 Task: In the  document brochure.pdf. Insert footer and write 'www.stellar.com'. Find the word using Dictionary 'Enough' Use the tool word Count and display word count while typing
Action: Mouse moved to (392, 464)
Screenshot: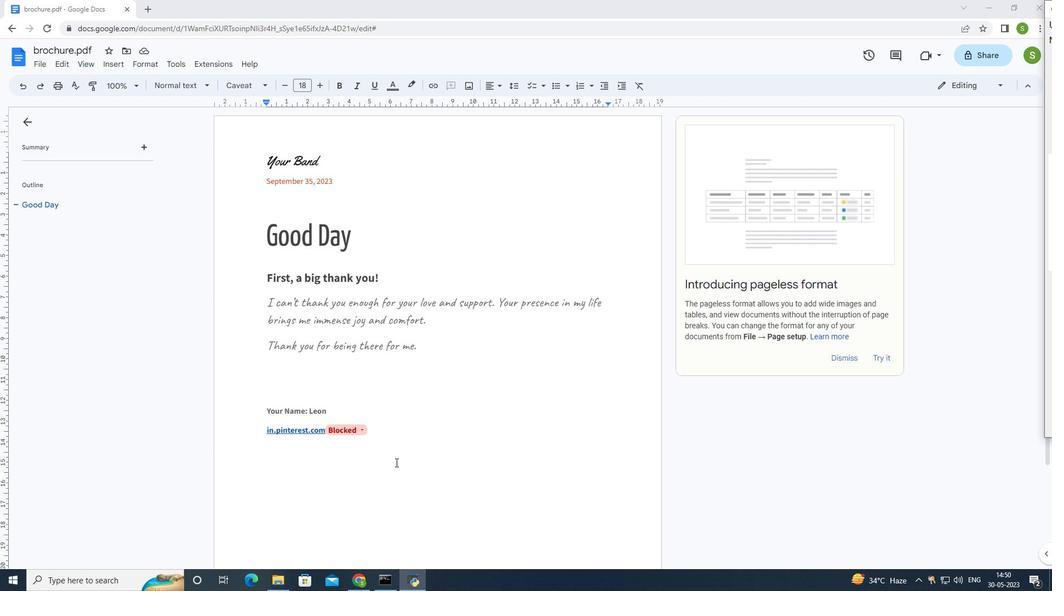 
Action: Mouse pressed left at (392, 464)
Screenshot: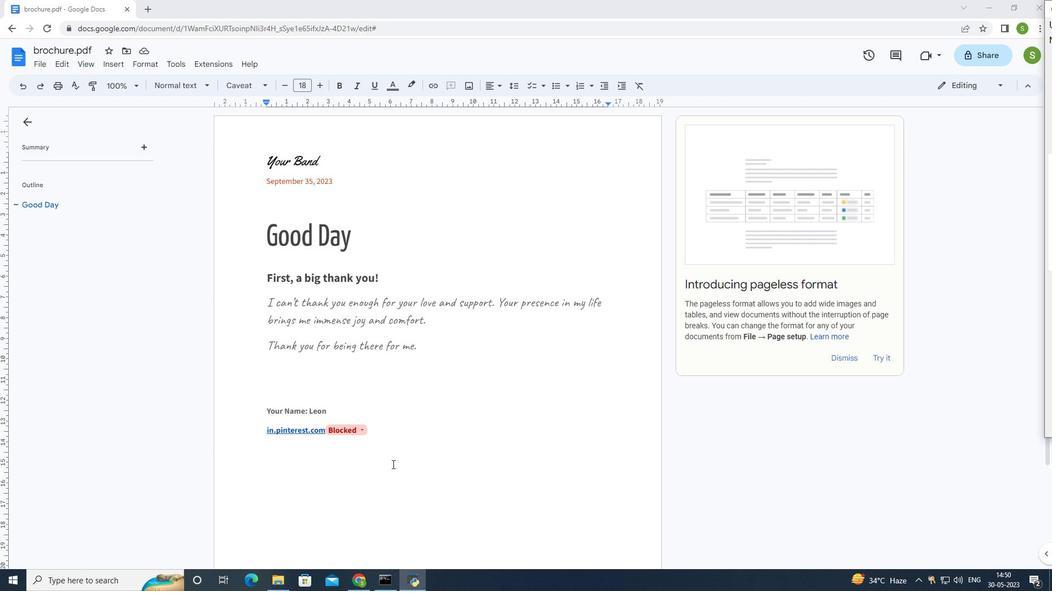 
Action: Mouse moved to (114, 65)
Screenshot: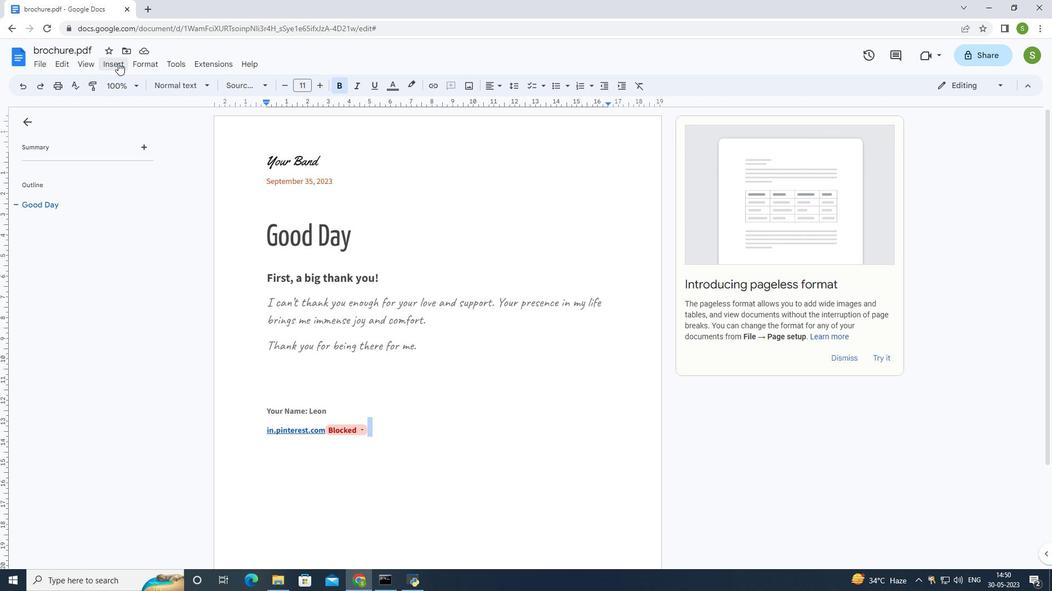 
Action: Mouse pressed left at (114, 65)
Screenshot: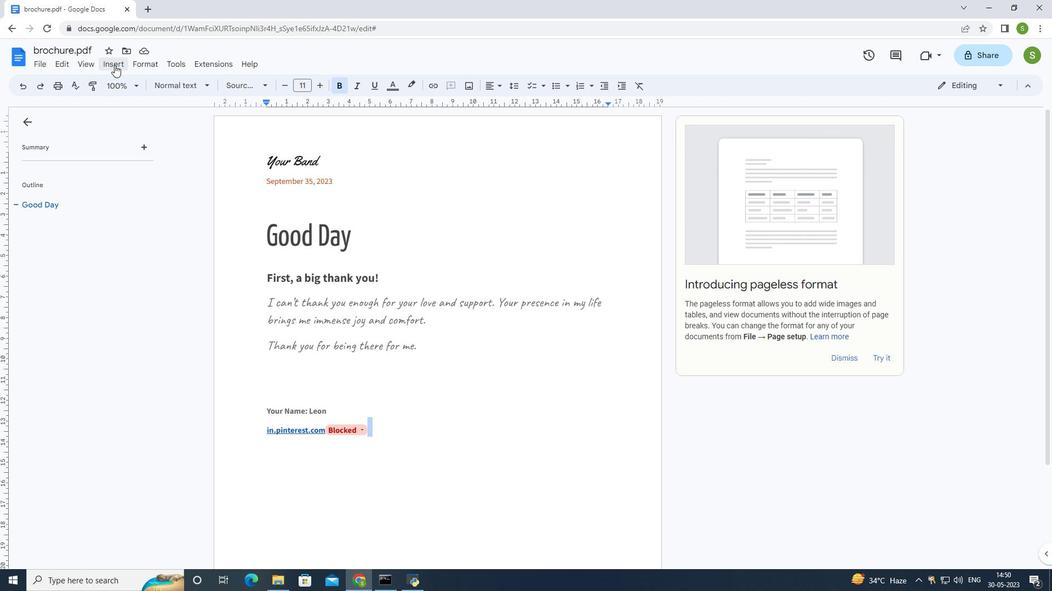 
Action: Mouse moved to (184, 226)
Screenshot: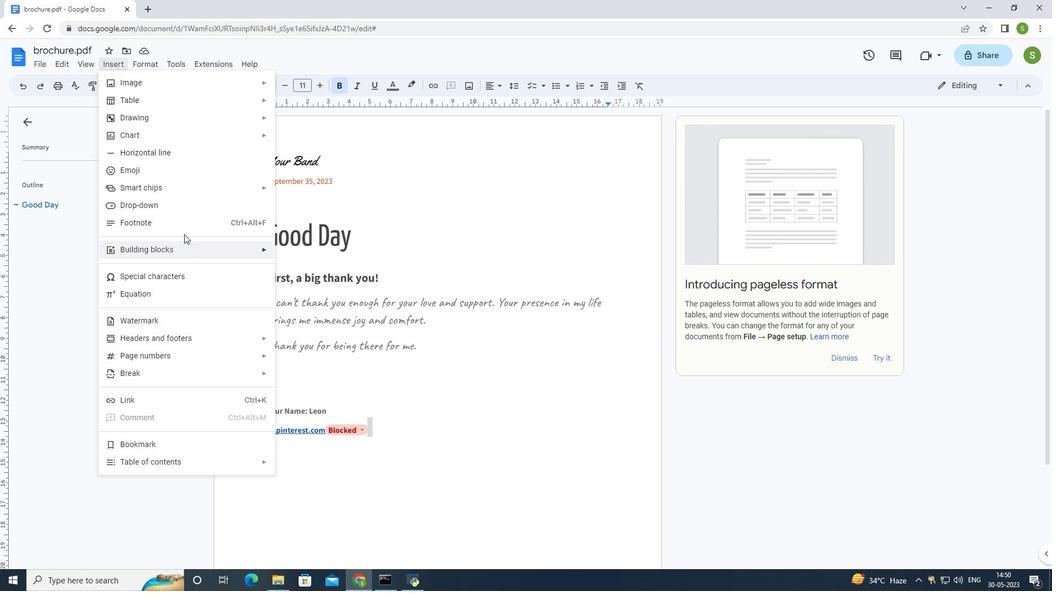 
Action: Mouse pressed left at (184, 226)
Screenshot: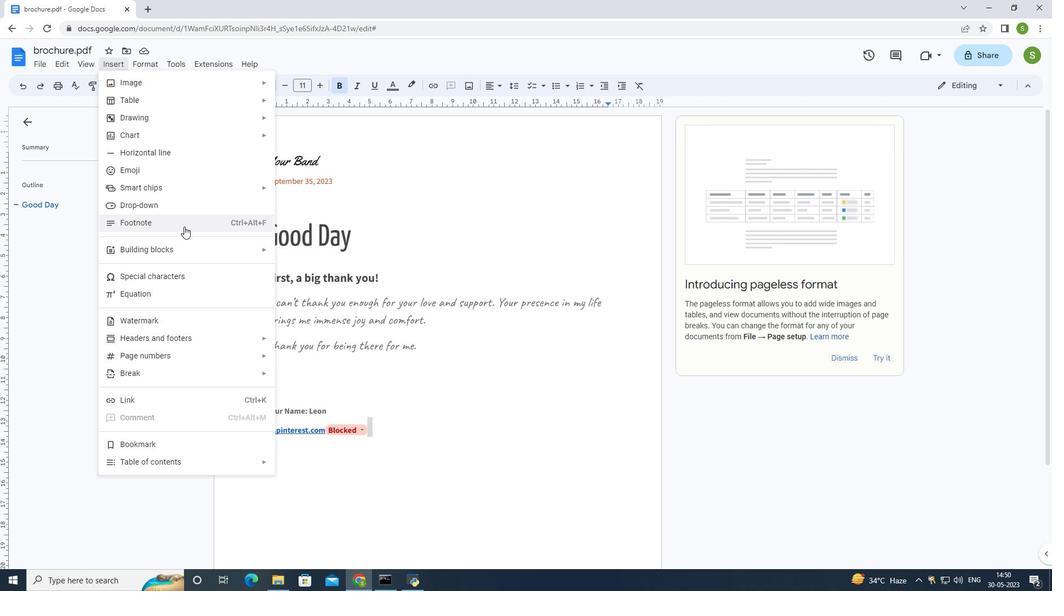 
Action: Mouse moved to (495, 414)
Screenshot: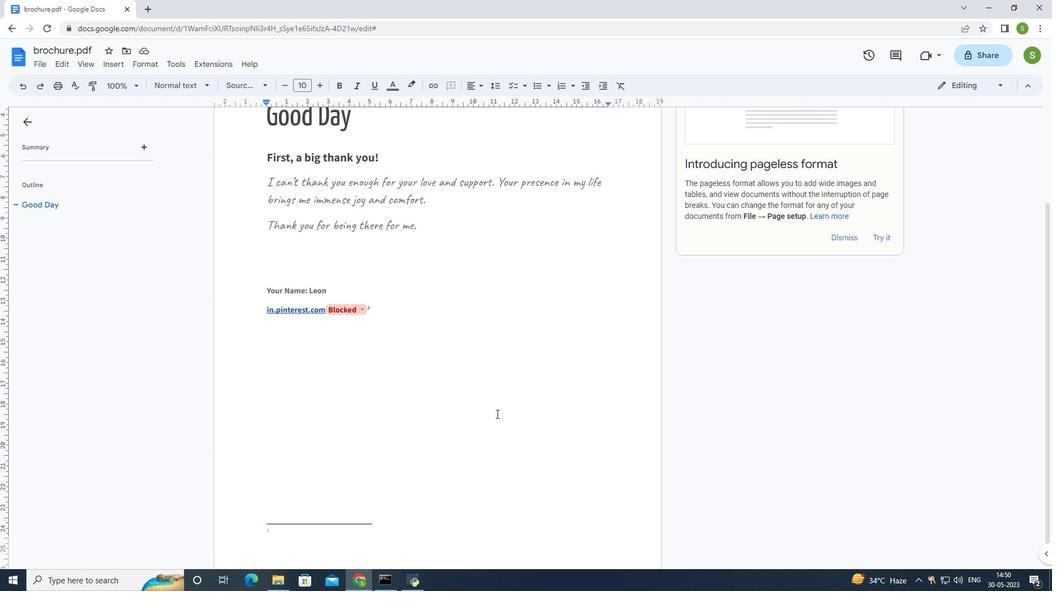 
Action: Key pressed w
Screenshot: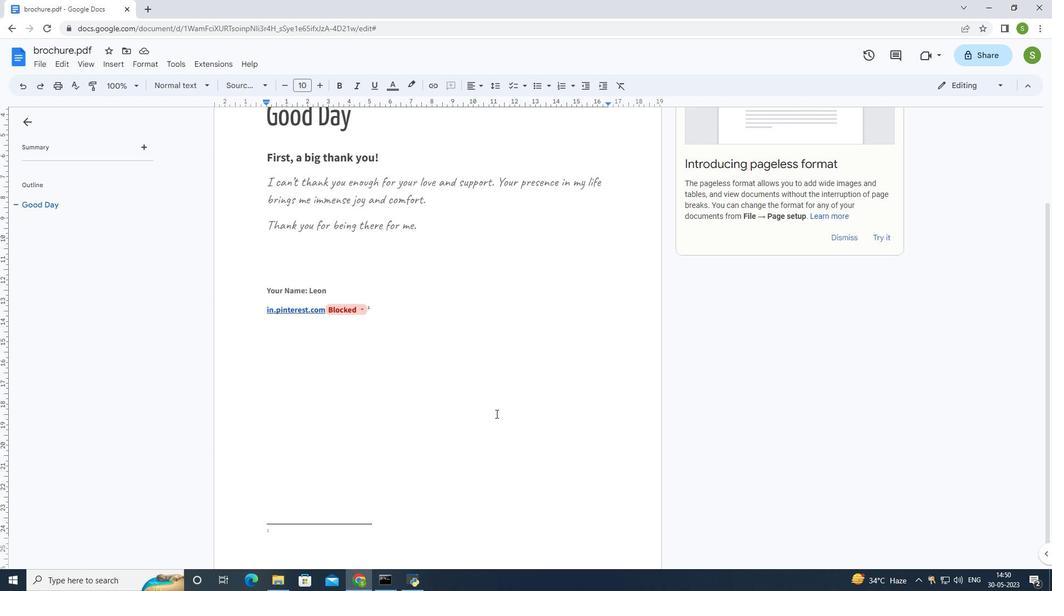 
Action: Mouse moved to (494, 414)
Screenshot: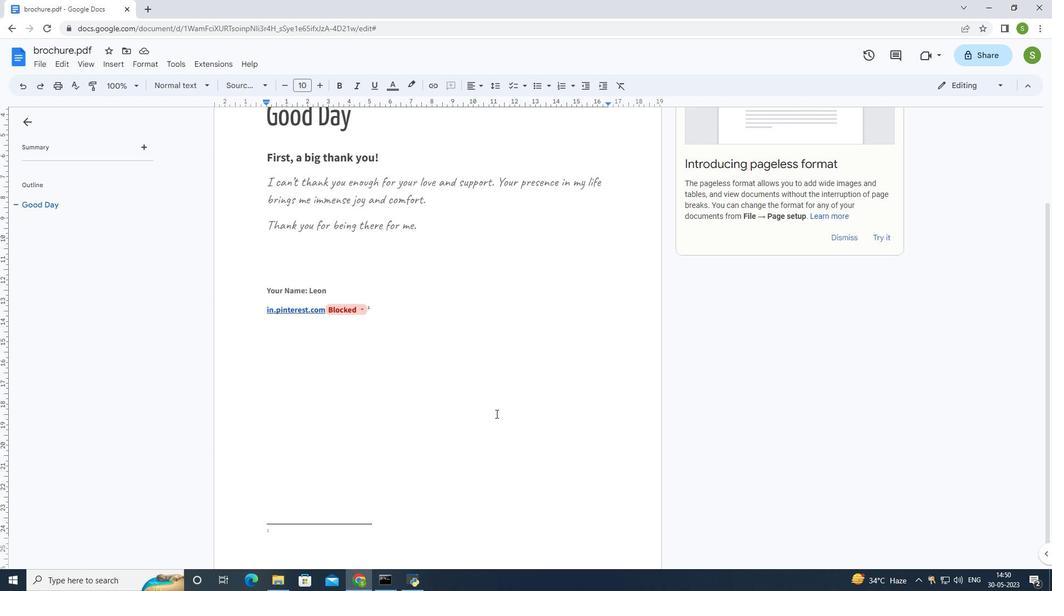 
Action: Key pressed ww
Screenshot: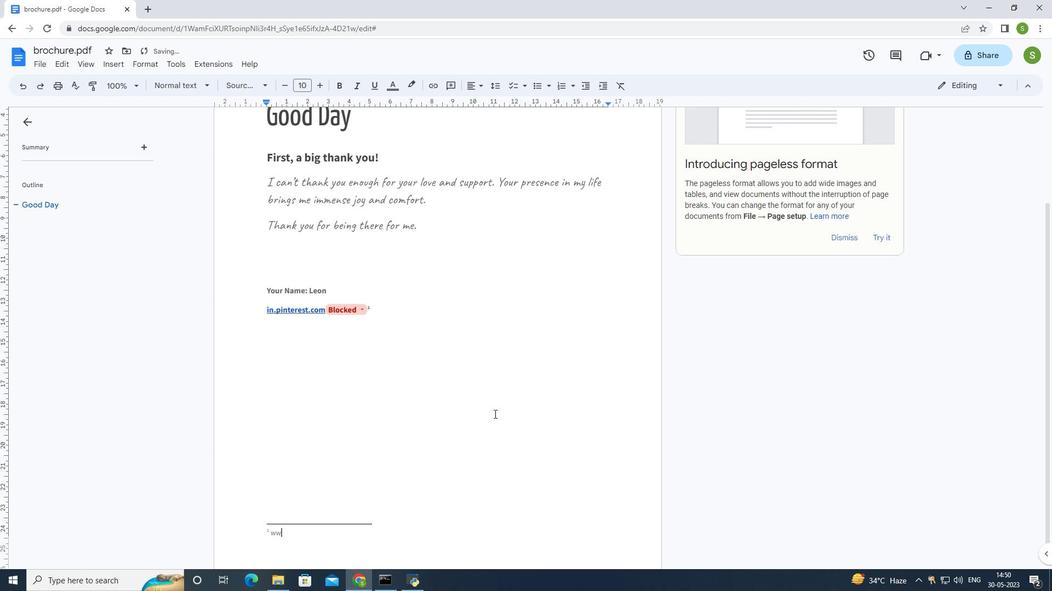 
Action: Mouse moved to (487, 410)
Screenshot: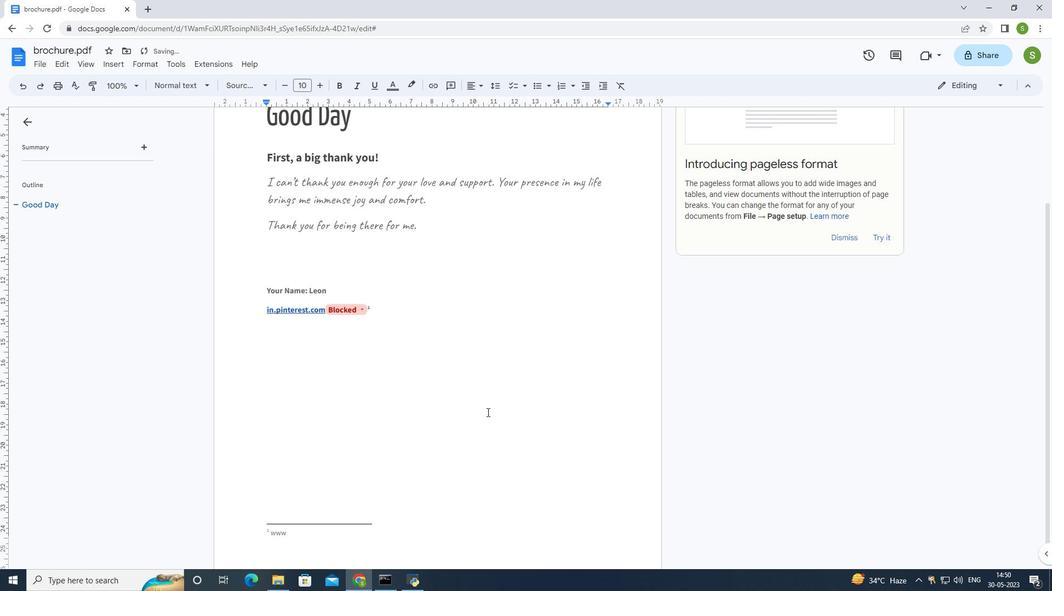 
Action: Key pressed .s
Screenshot: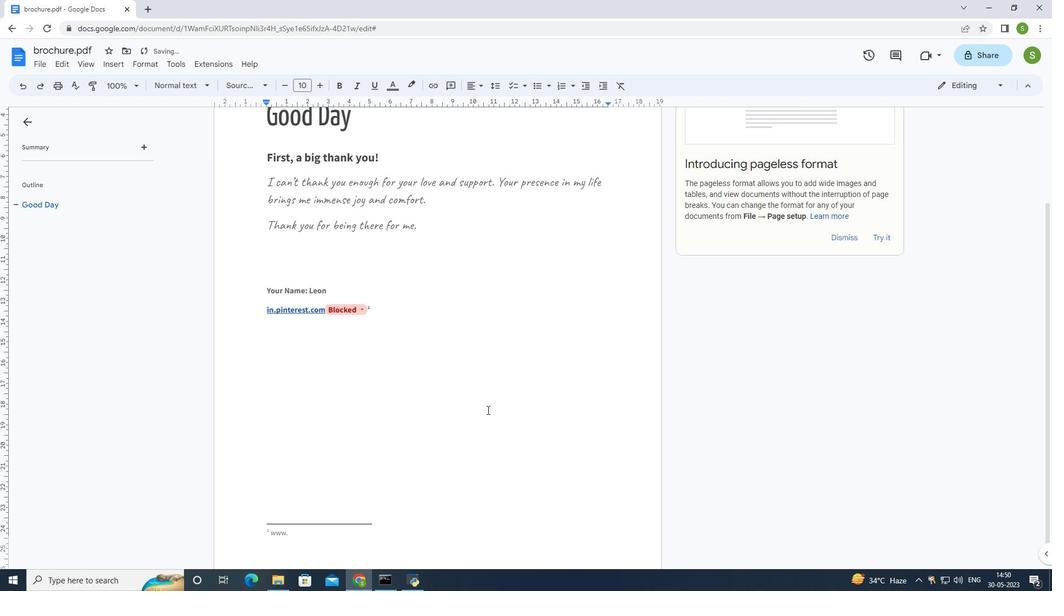 
Action: Mouse moved to (487, 410)
Screenshot: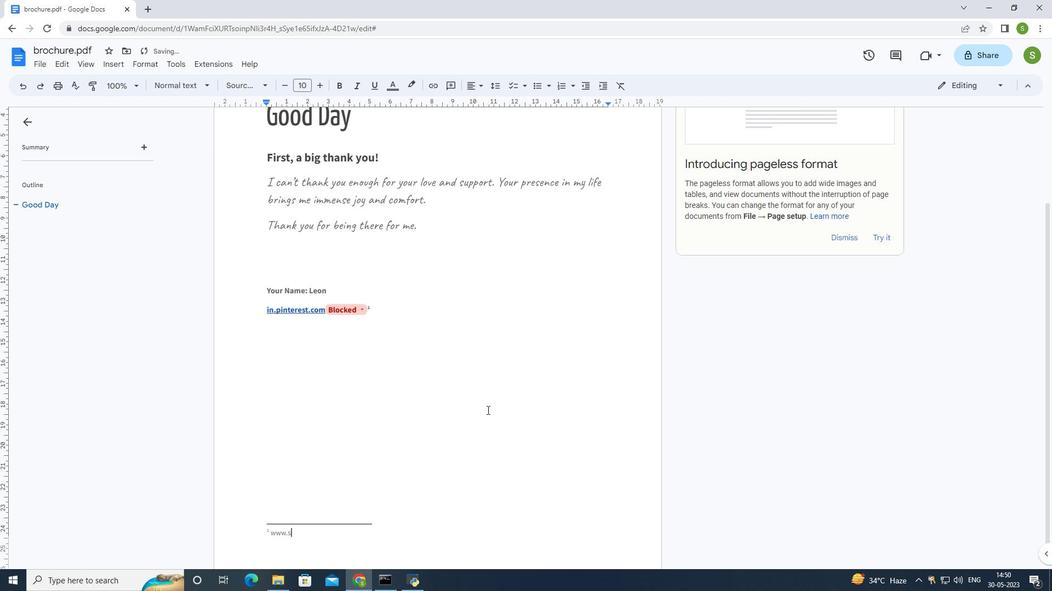 
Action: Key pressed t
Screenshot: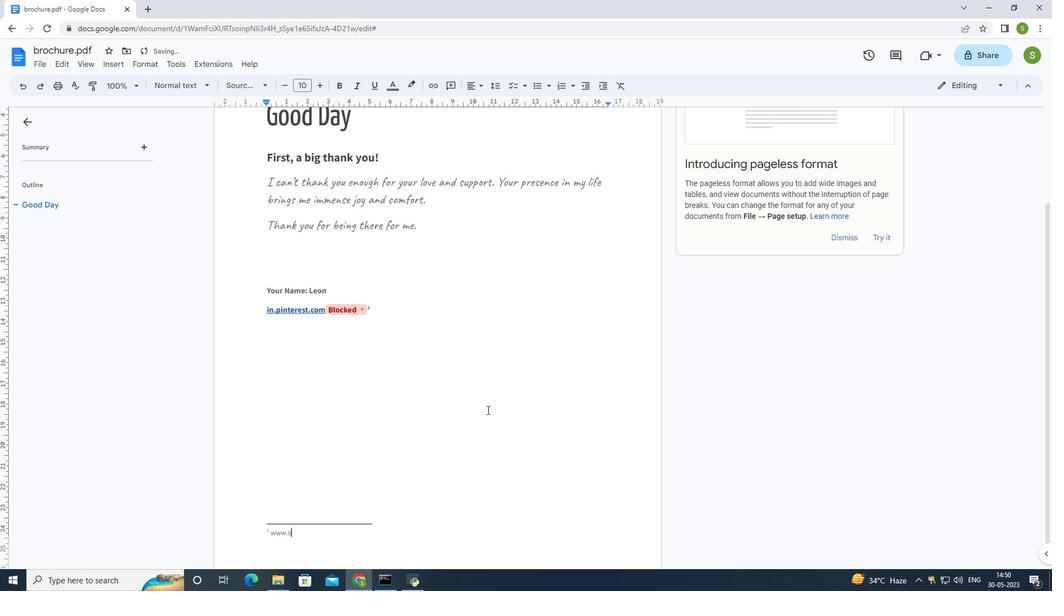 
Action: Mouse moved to (486, 409)
Screenshot: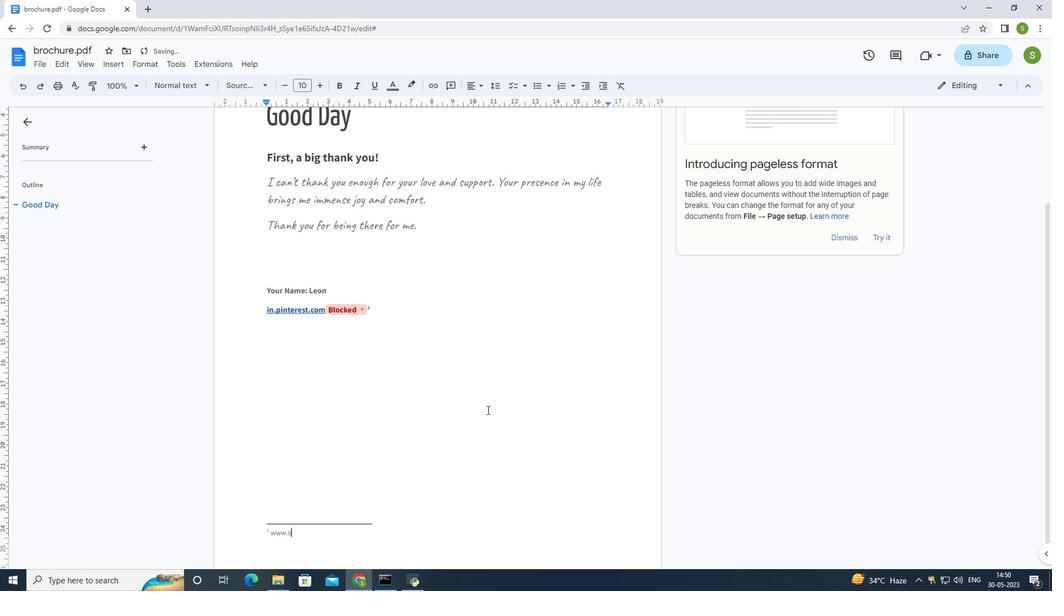 
Action: Key pressed e
Screenshot: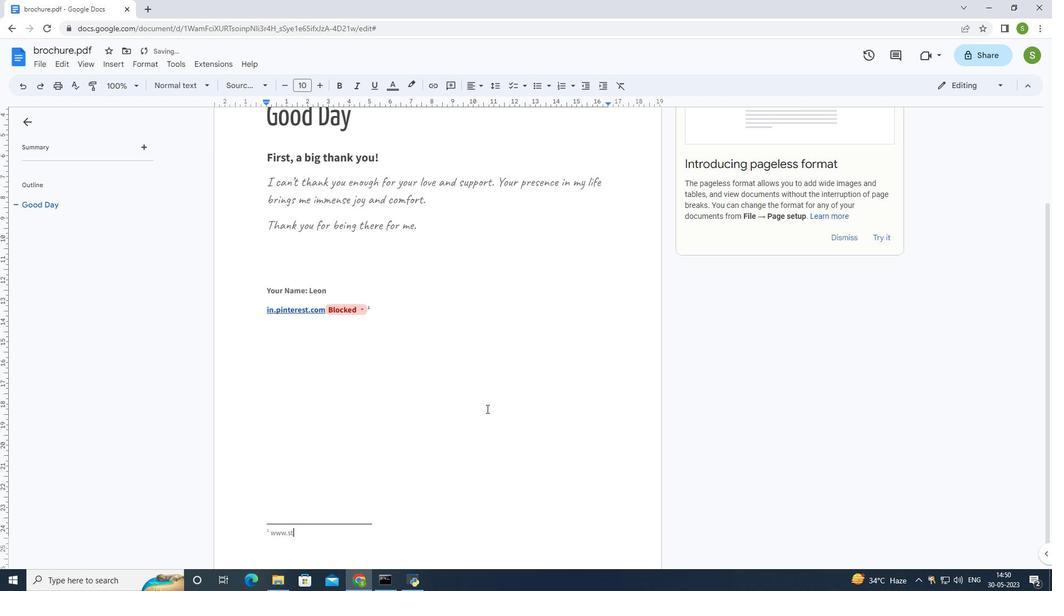 
Action: Mouse moved to (486, 408)
Screenshot: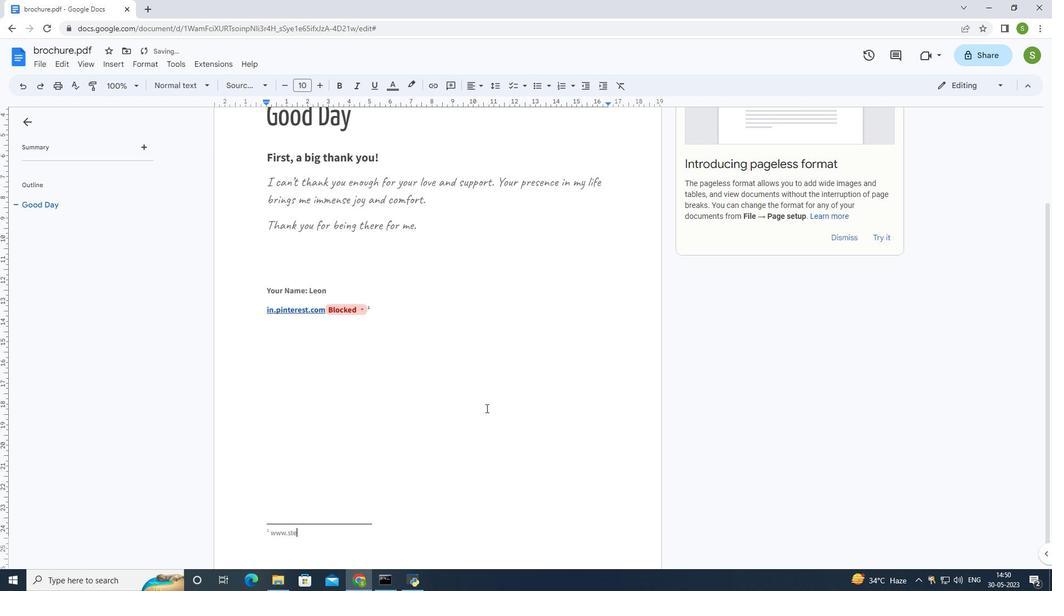 
Action: Key pressed ll
Screenshot: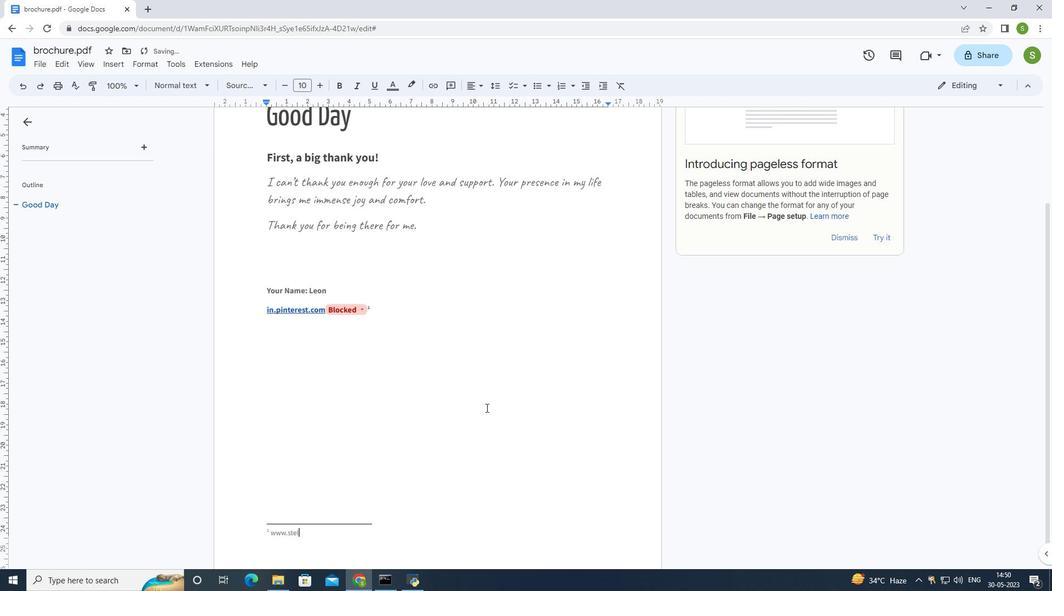 
Action: Mouse moved to (490, 401)
Screenshot: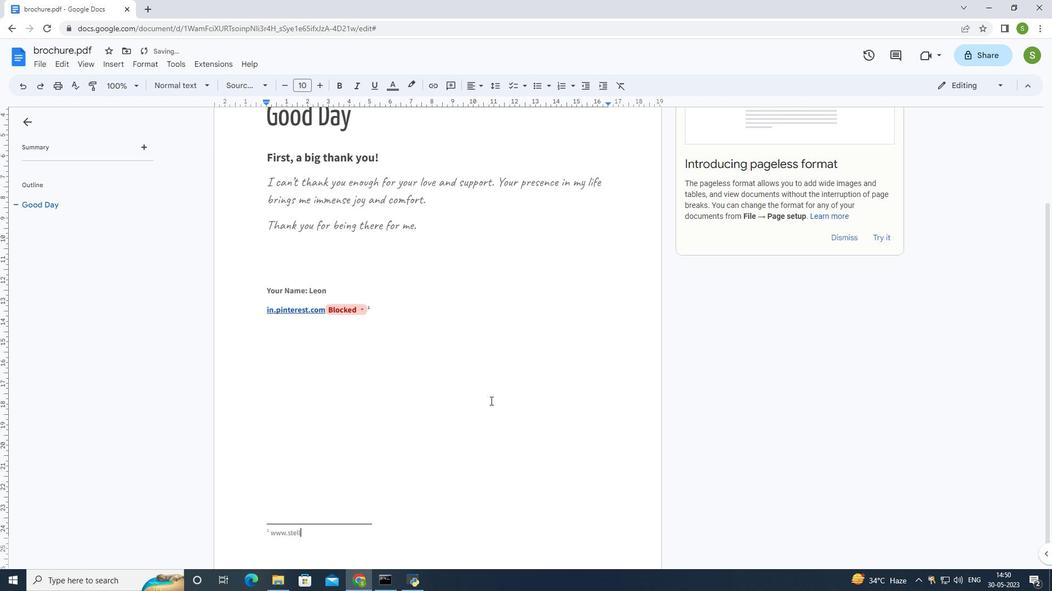 
Action: Key pressed ar
Screenshot: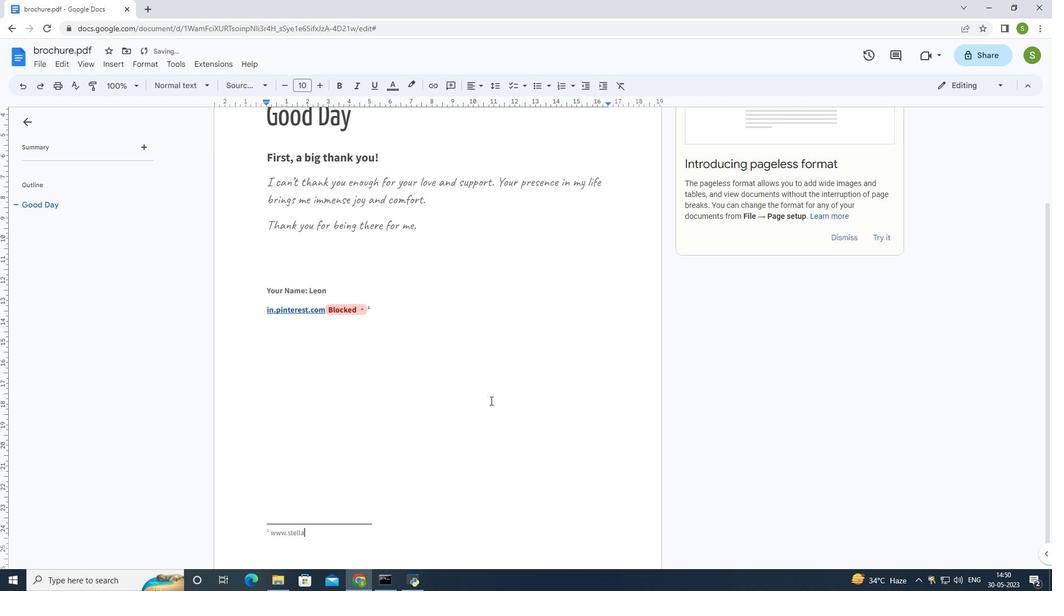 
Action: Mouse moved to (499, 403)
Screenshot: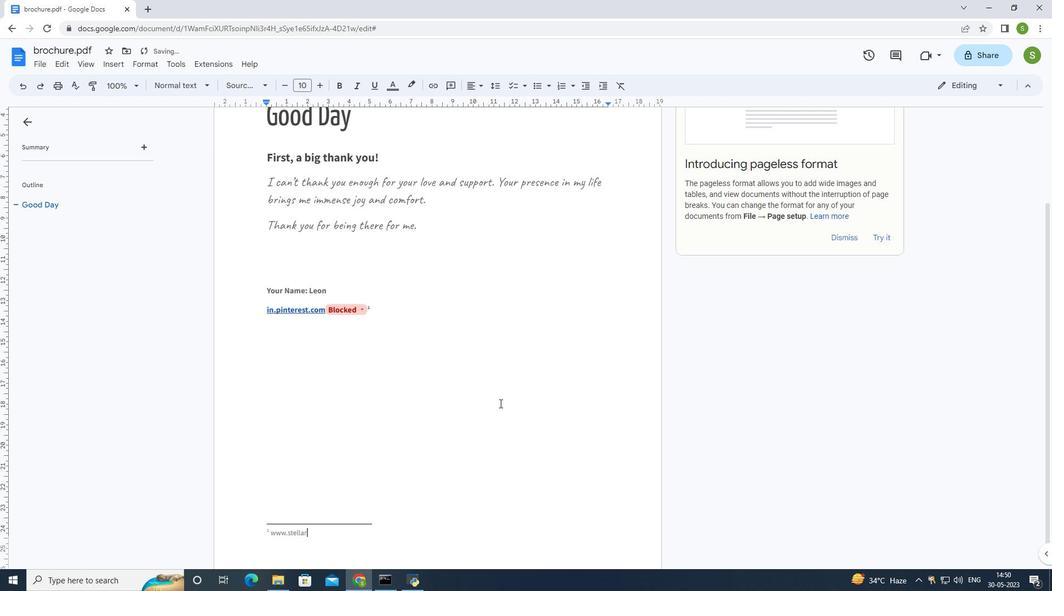 
Action: Key pressed .
Screenshot: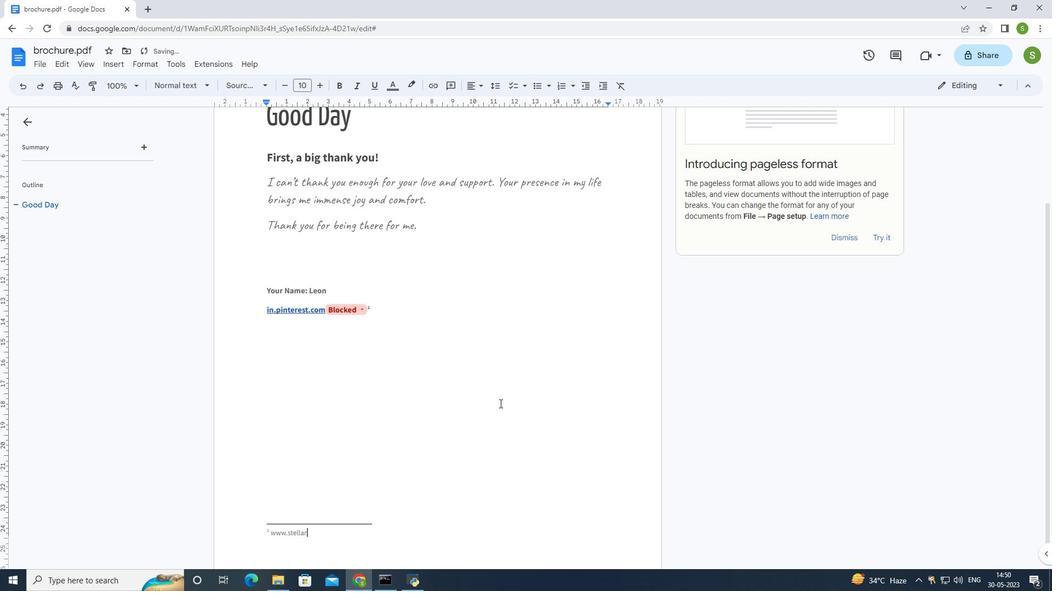 
Action: Mouse moved to (499, 403)
Screenshot: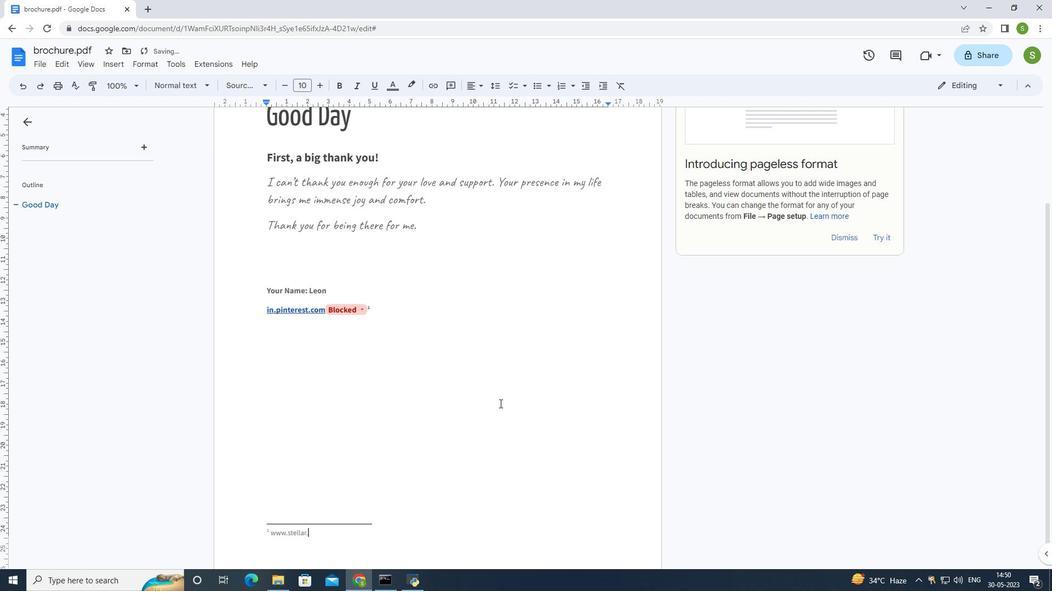 
Action: Key pressed c
Screenshot: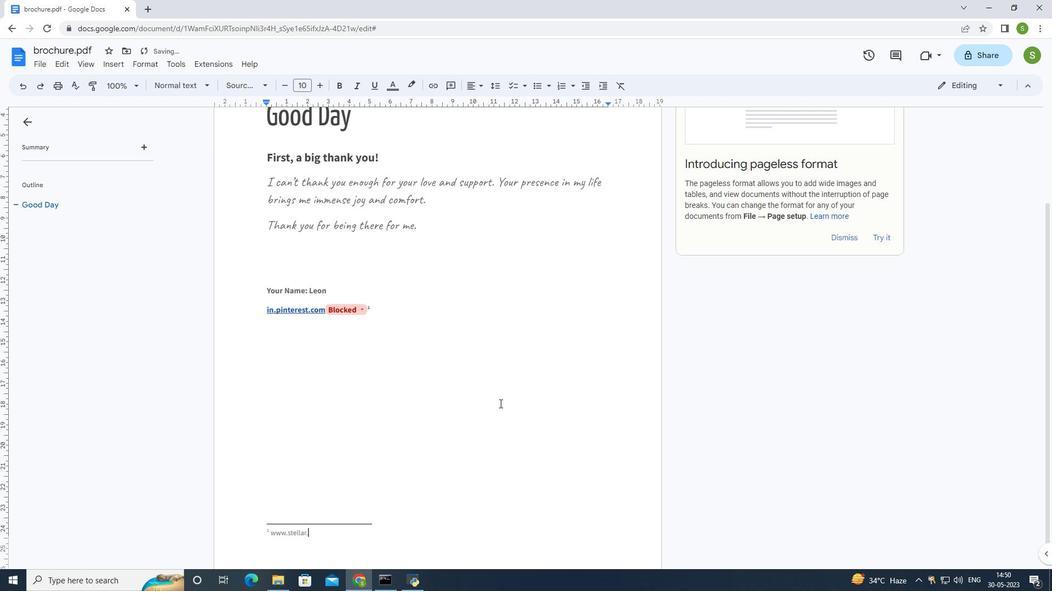 
Action: Mouse moved to (499, 402)
Screenshot: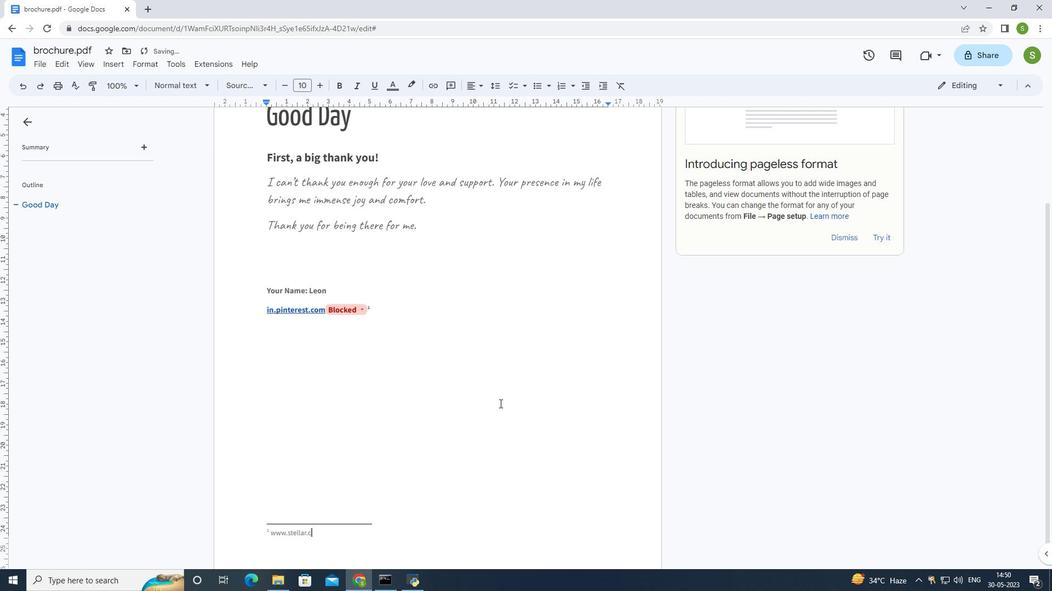 
Action: Key pressed om
Screenshot: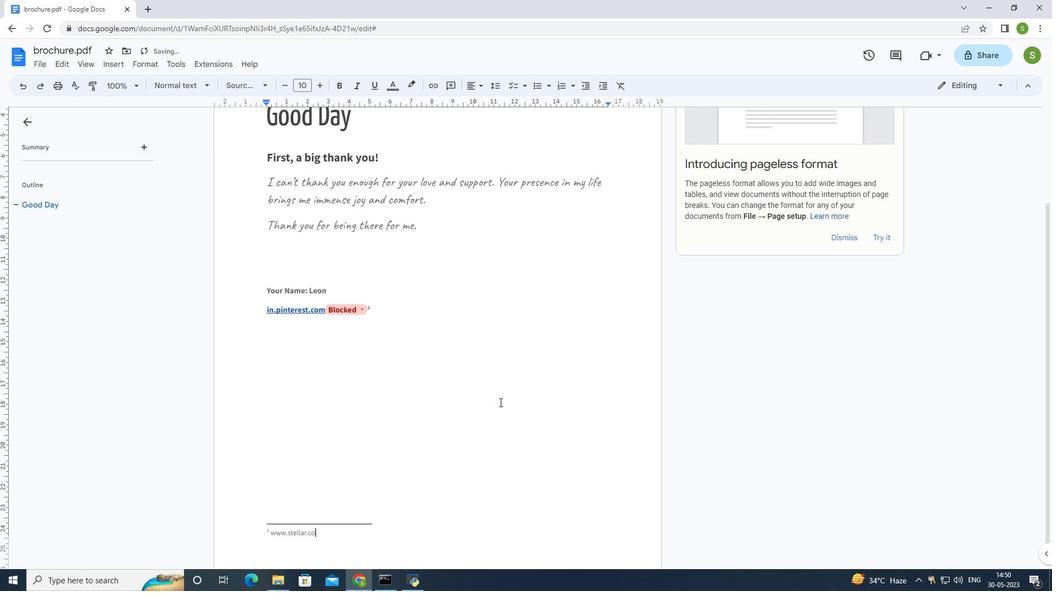 
Action: Mouse moved to (497, 403)
Screenshot: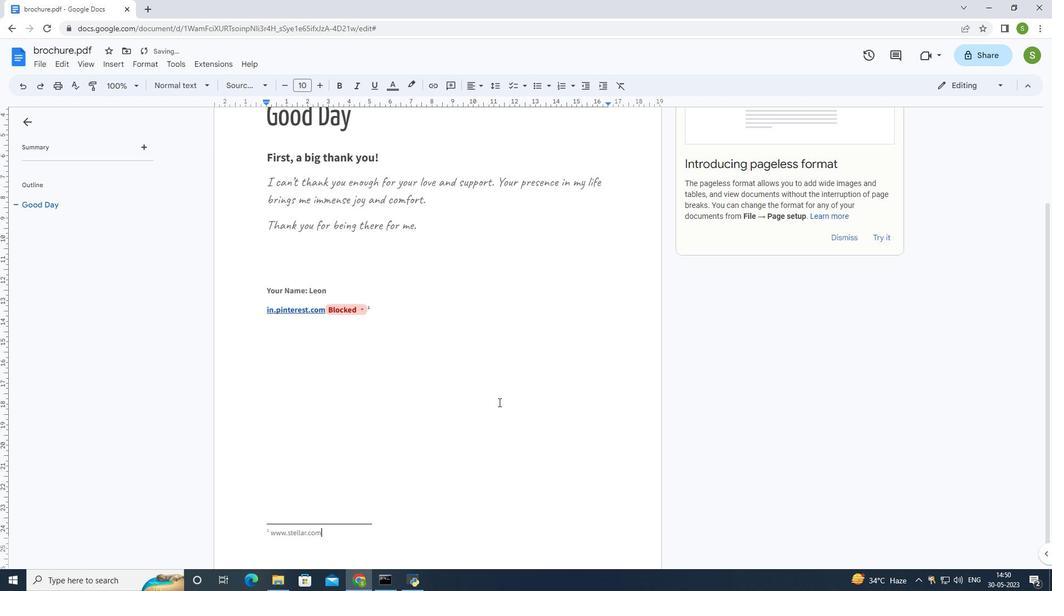 
Action: Key pressed <Key.enter>
Screenshot: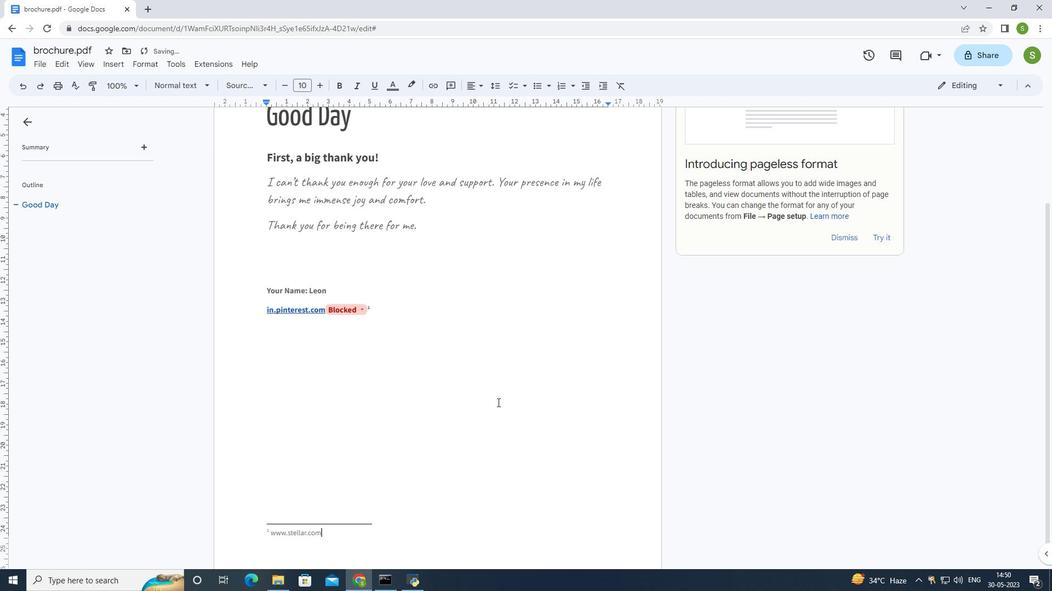 
Action: Mouse moved to (109, 60)
Screenshot: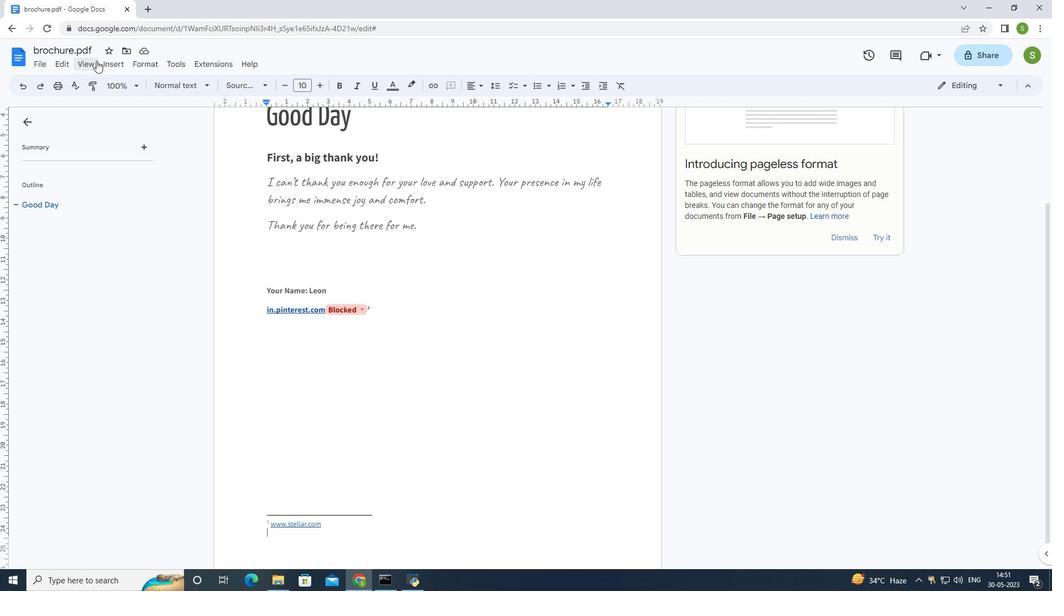 
Action: Mouse pressed left at (109, 60)
Screenshot: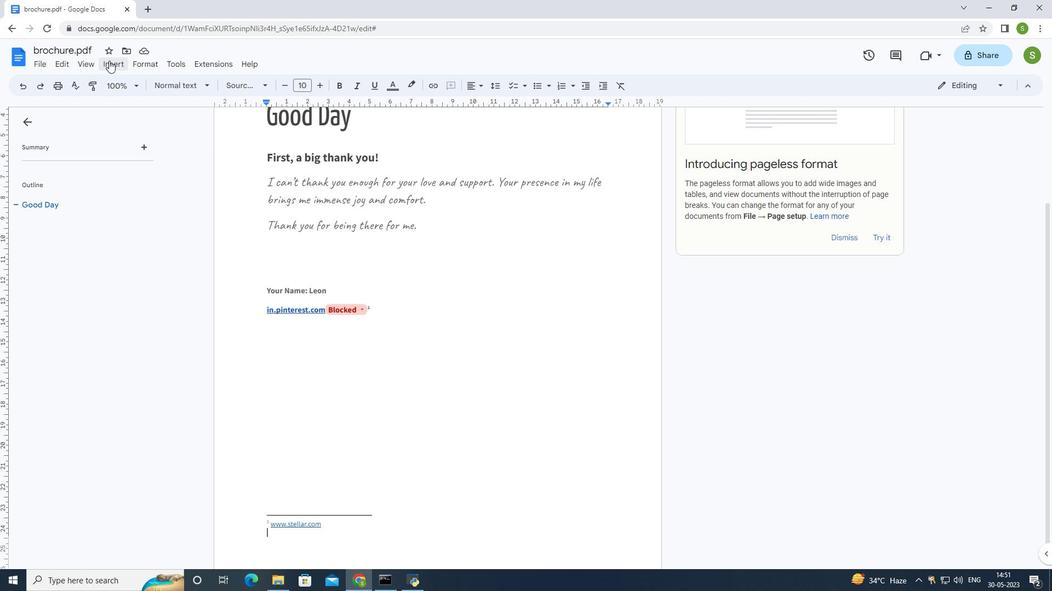 
Action: Mouse moved to (171, 335)
Screenshot: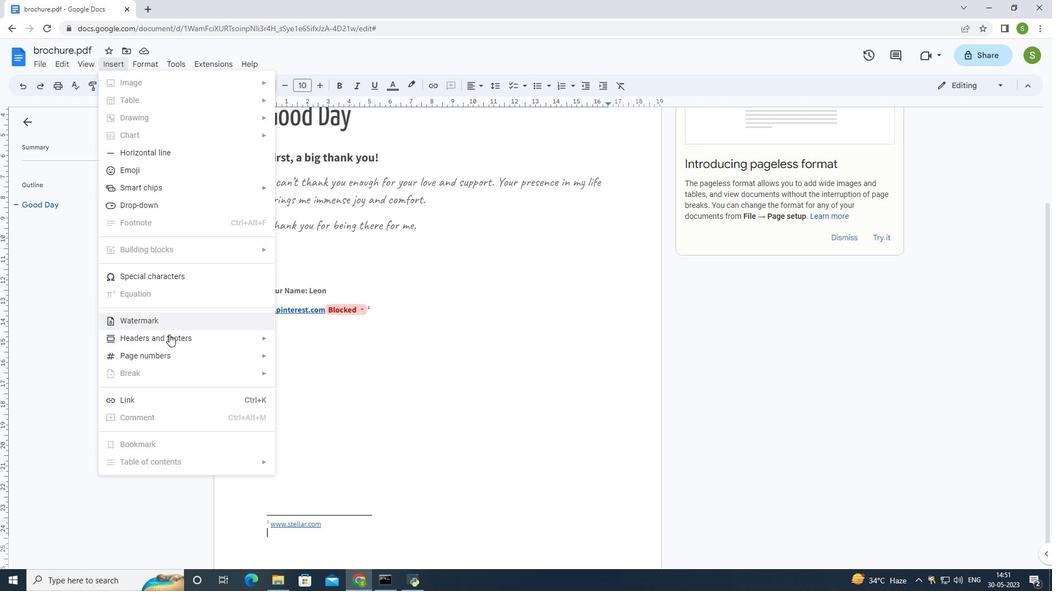 
Action: Mouse scrolled (171, 334) with delta (0, 0)
Screenshot: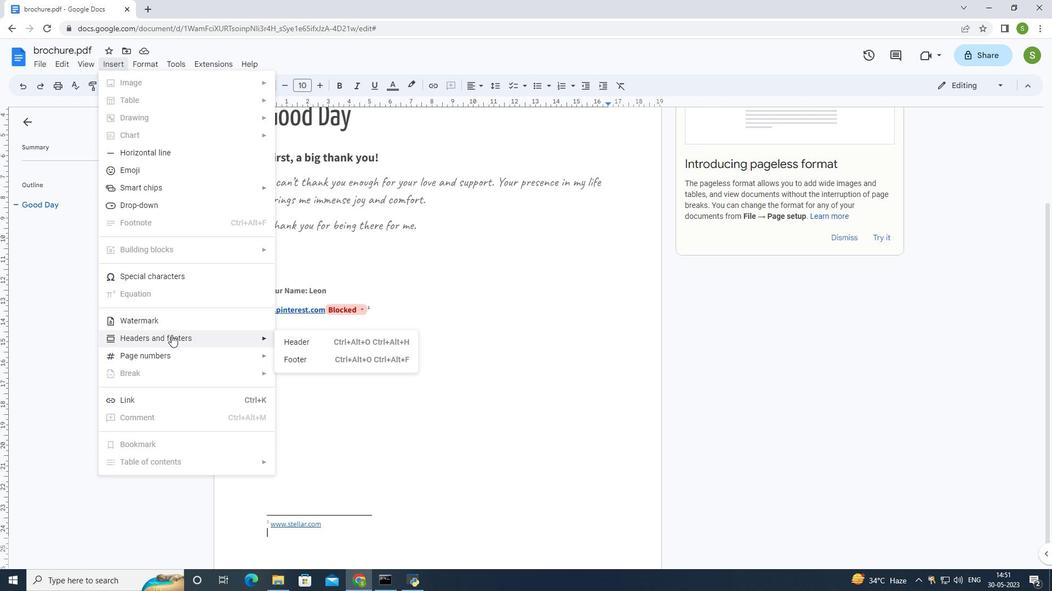 
Action: Mouse scrolled (171, 334) with delta (0, 0)
Screenshot: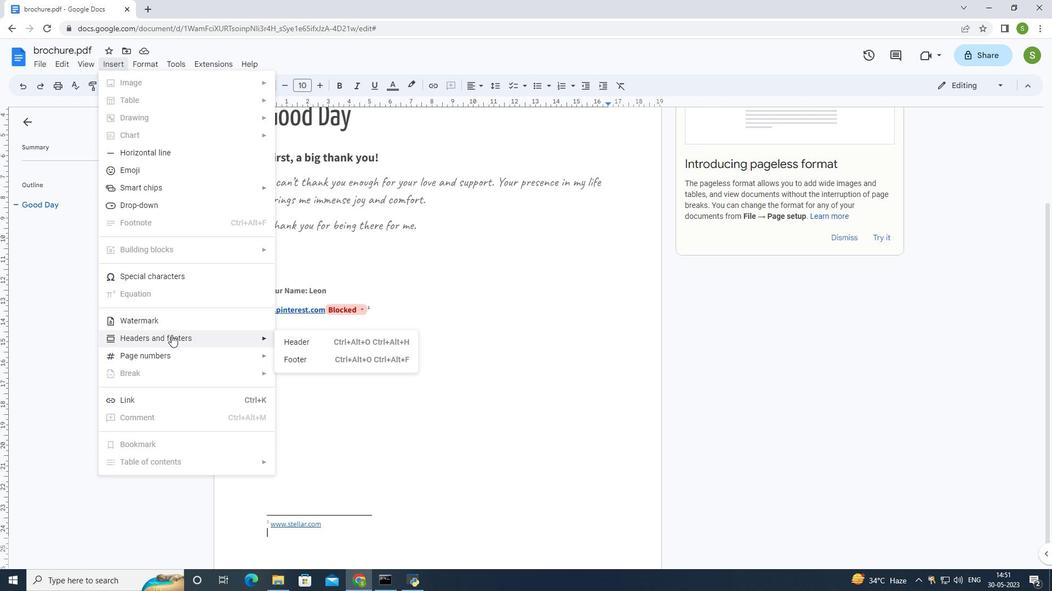 
Action: Mouse scrolled (171, 334) with delta (0, 0)
Screenshot: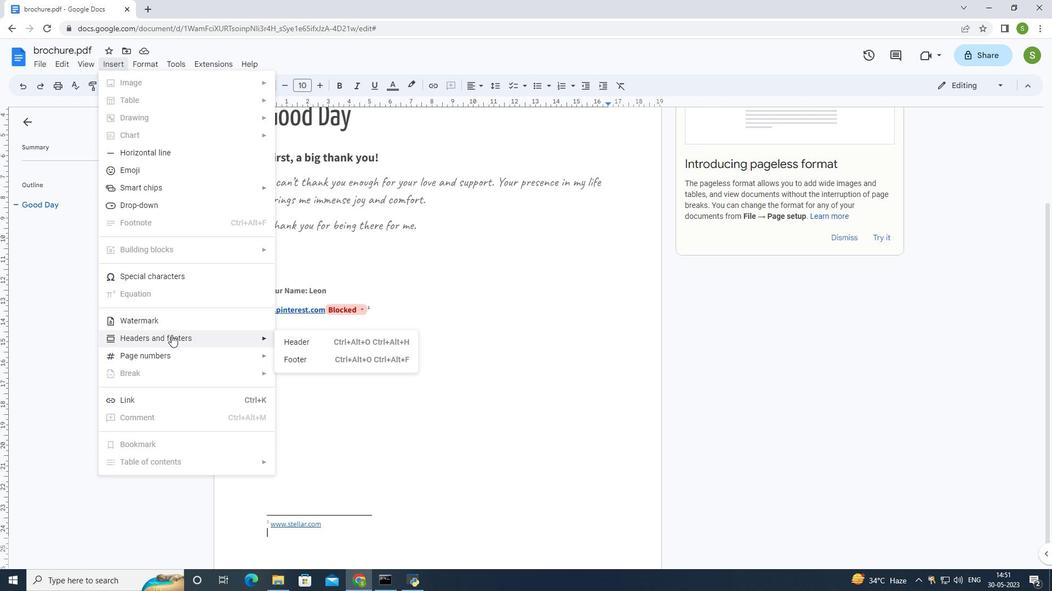 
Action: Mouse scrolled (171, 335) with delta (0, 0)
Screenshot: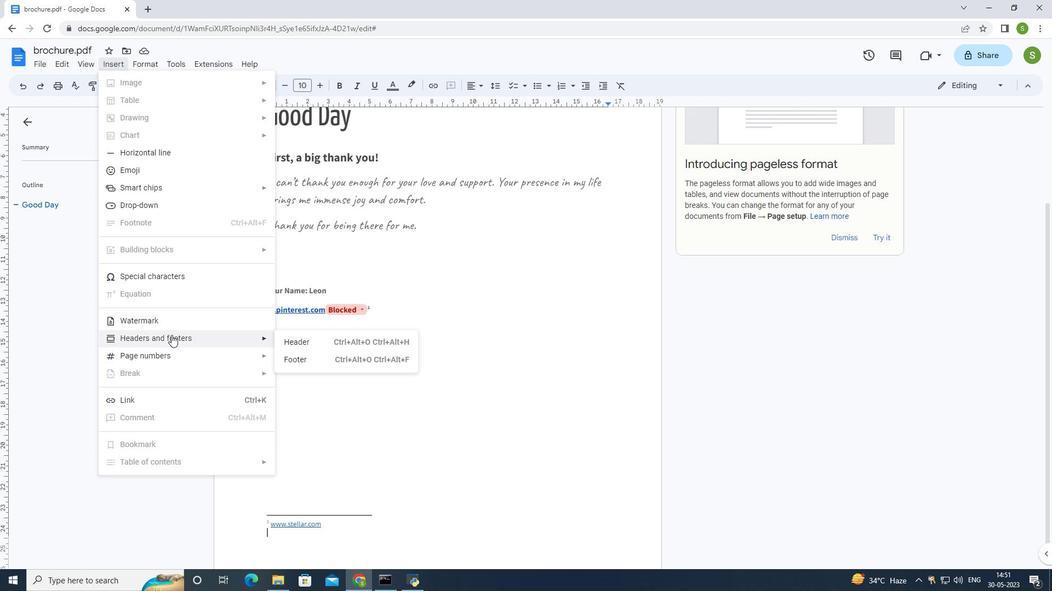 
Action: Mouse scrolled (171, 335) with delta (0, 0)
Screenshot: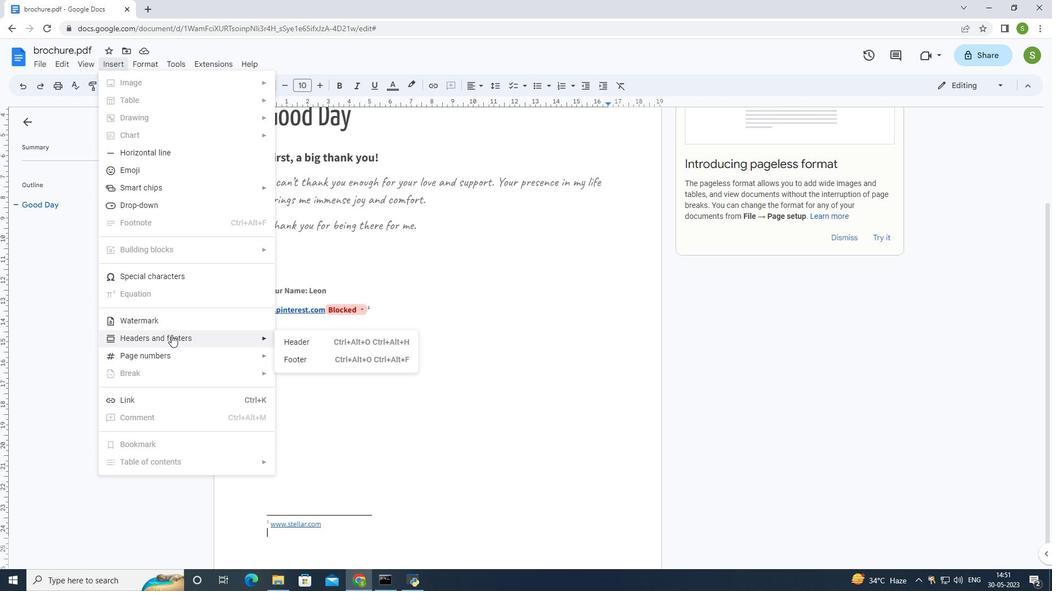 
Action: Mouse scrolled (171, 335) with delta (0, 0)
Screenshot: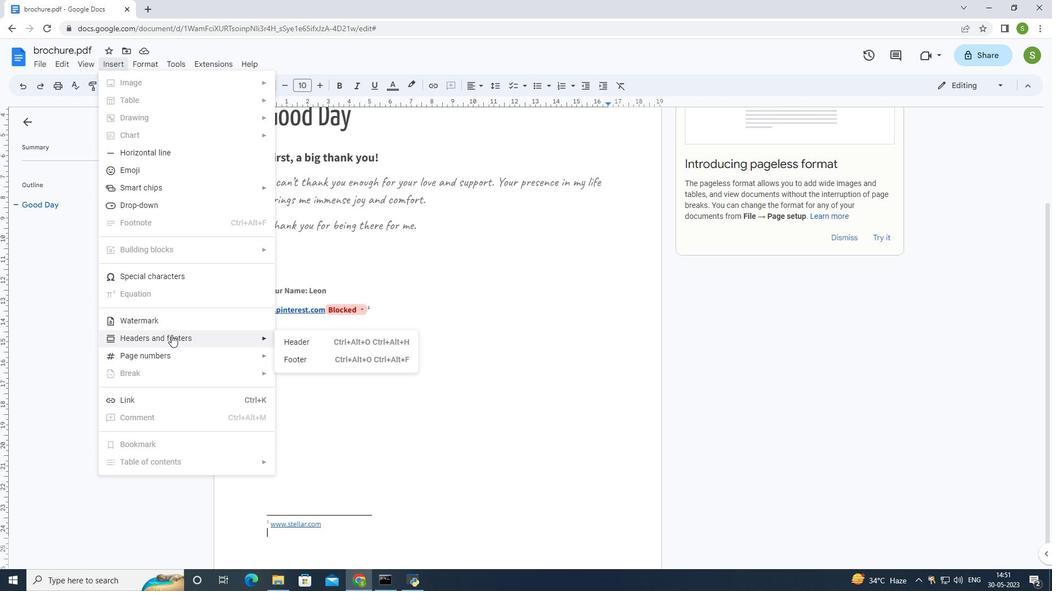 
Action: Mouse scrolled (171, 335) with delta (0, 0)
Screenshot: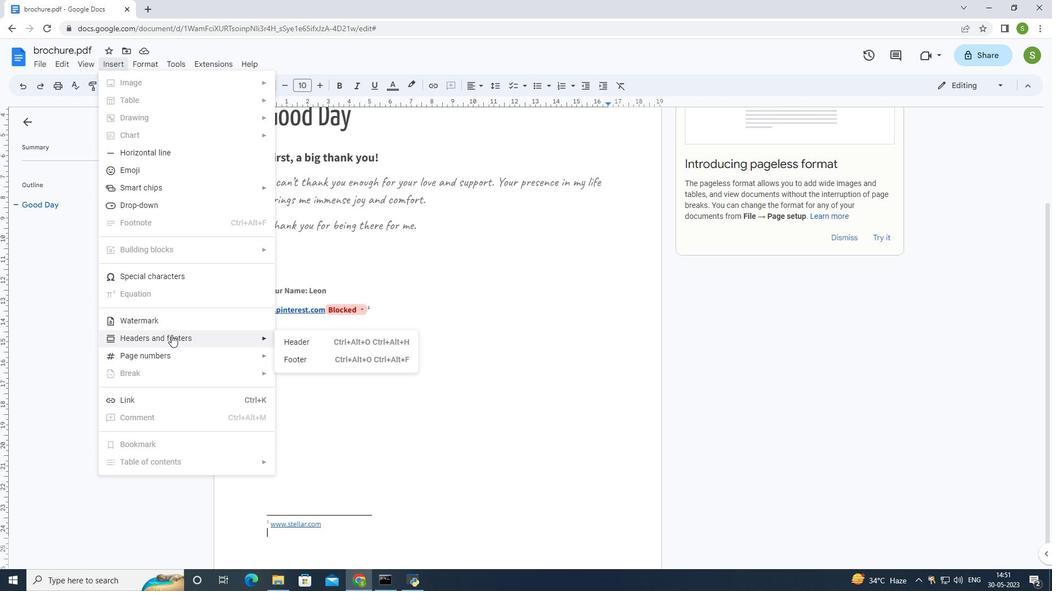 
Action: Mouse moved to (173, 62)
Screenshot: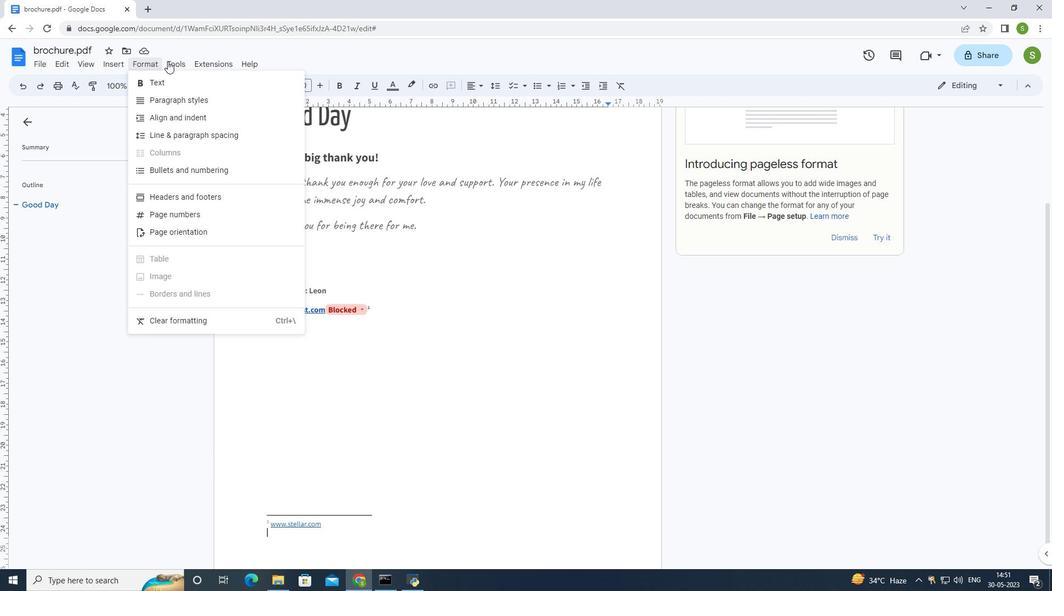 
Action: Mouse pressed left at (171, 61)
Screenshot: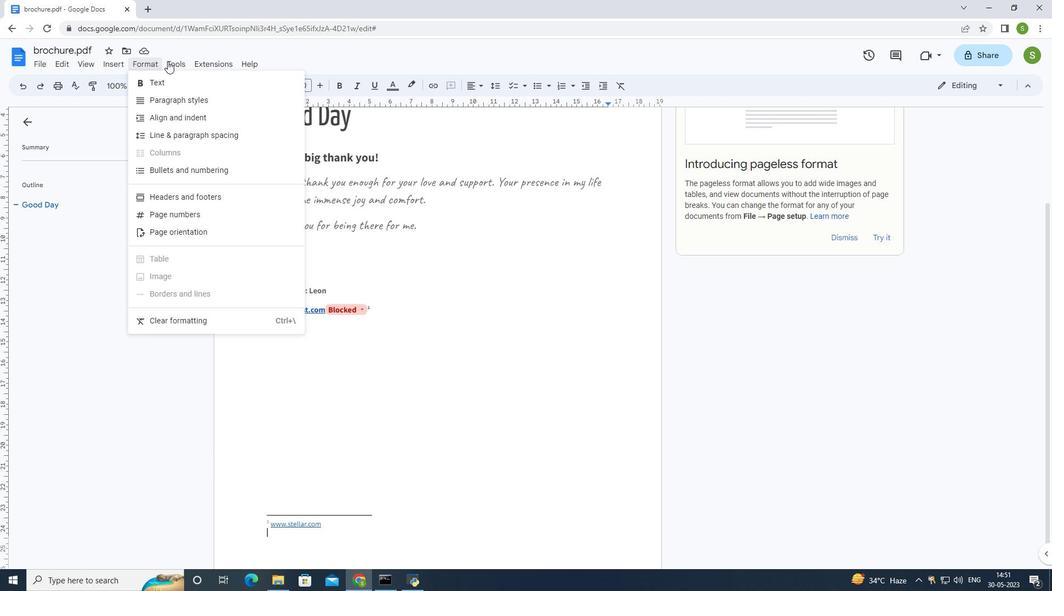 
Action: Mouse moved to (181, 61)
Screenshot: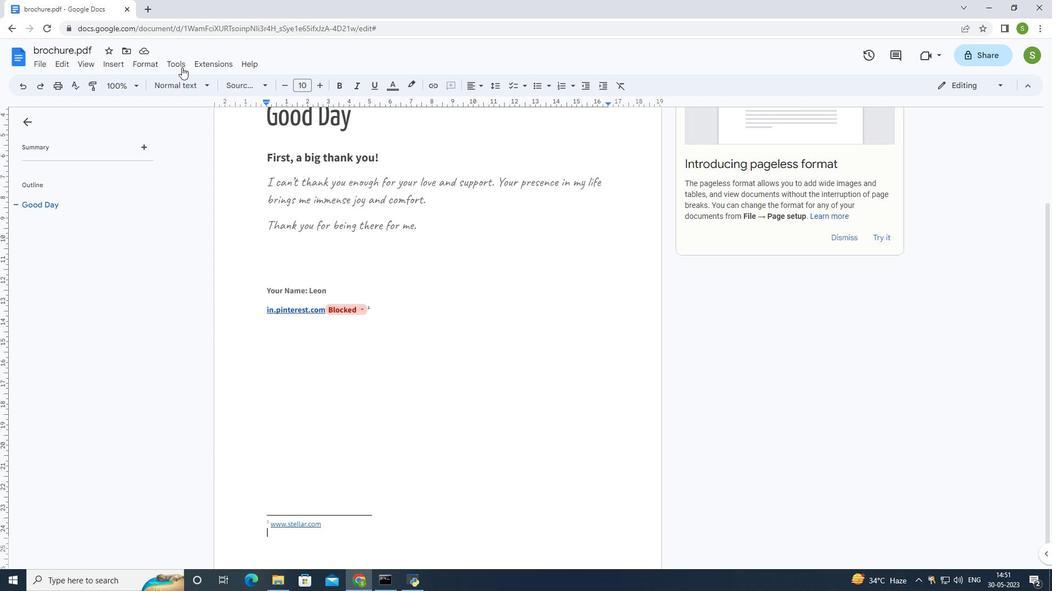 
Action: Mouse pressed left at (181, 61)
Screenshot: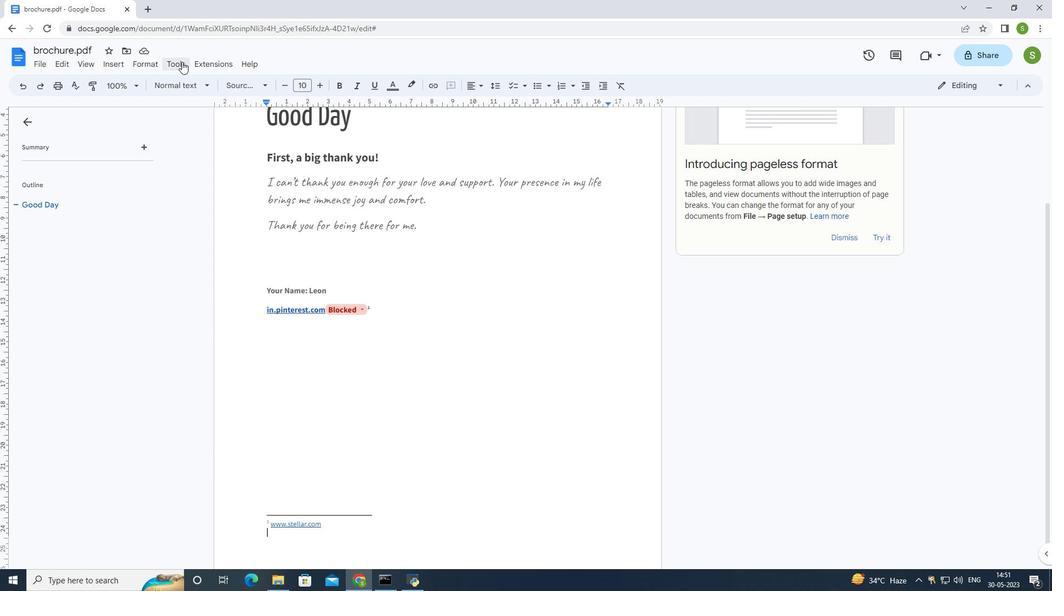 
Action: Mouse moved to (218, 204)
Screenshot: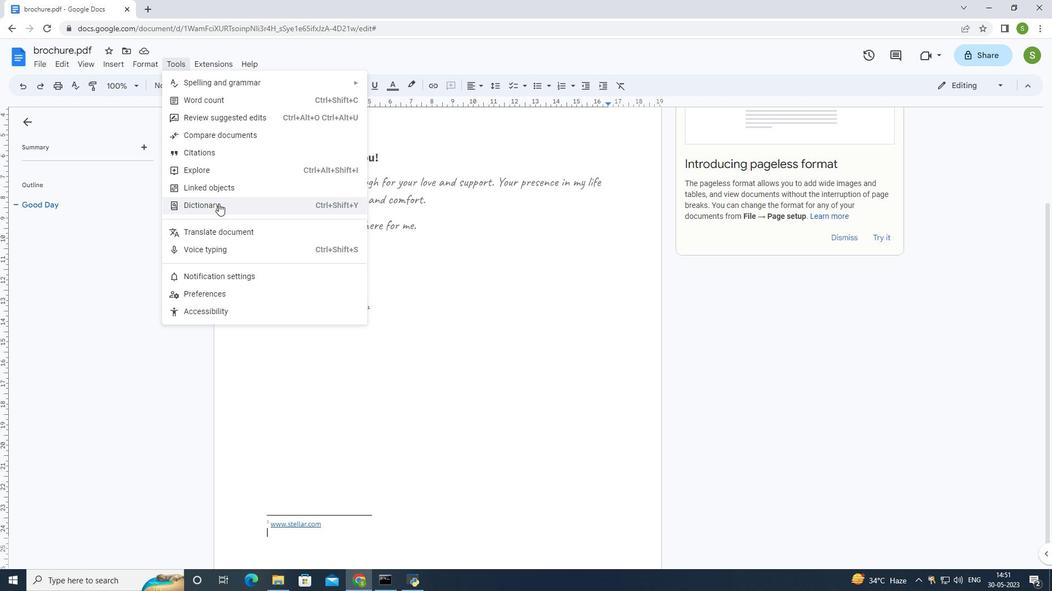 
Action: Mouse pressed left at (218, 204)
Screenshot: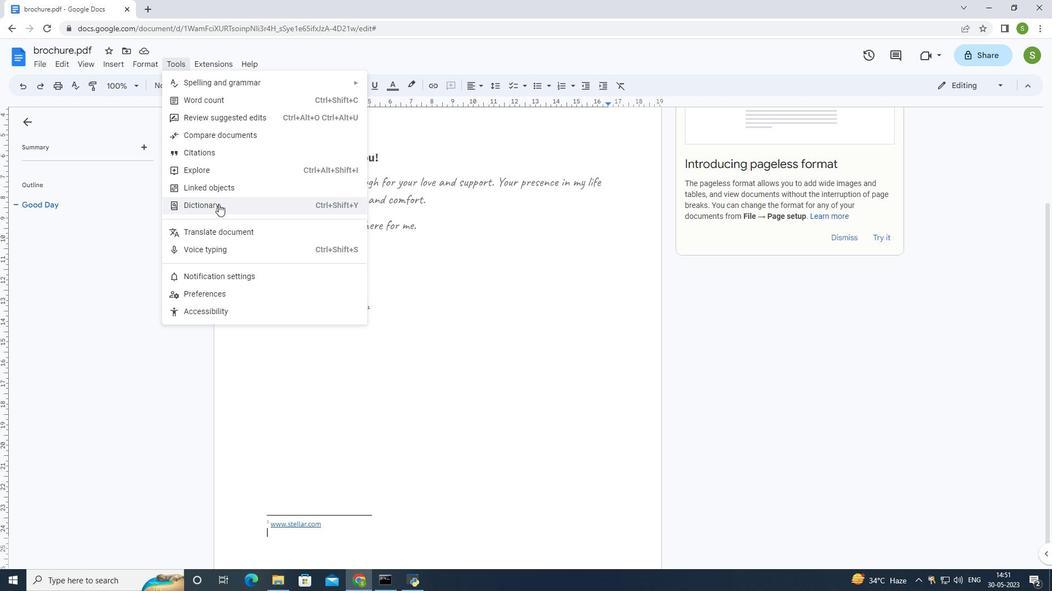 
Action: Mouse moved to (421, 225)
Screenshot: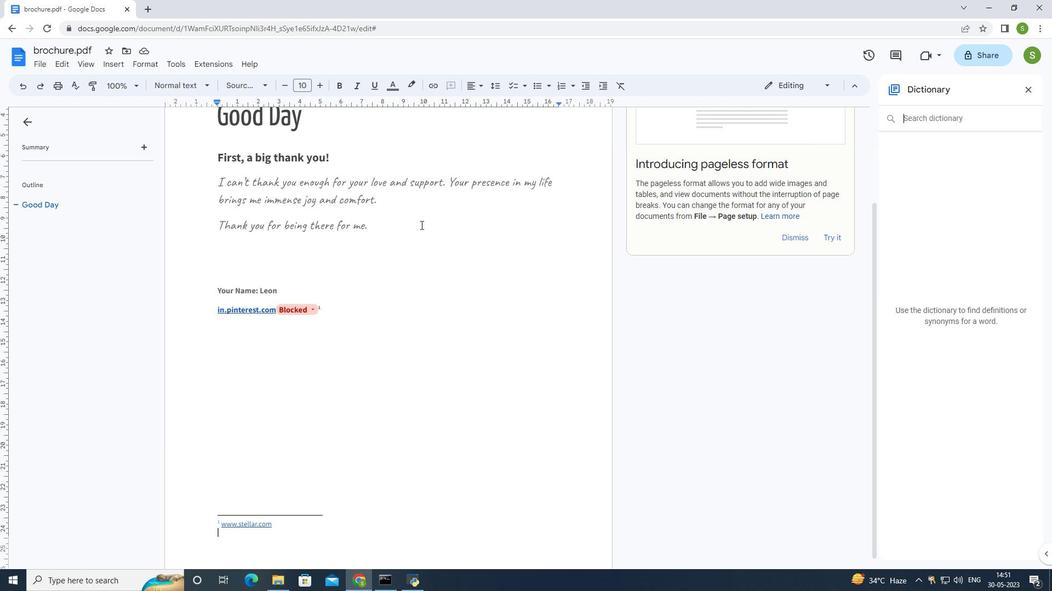 
Action: Mouse scrolled (421, 225) with delta (0, 0)
Screenshot: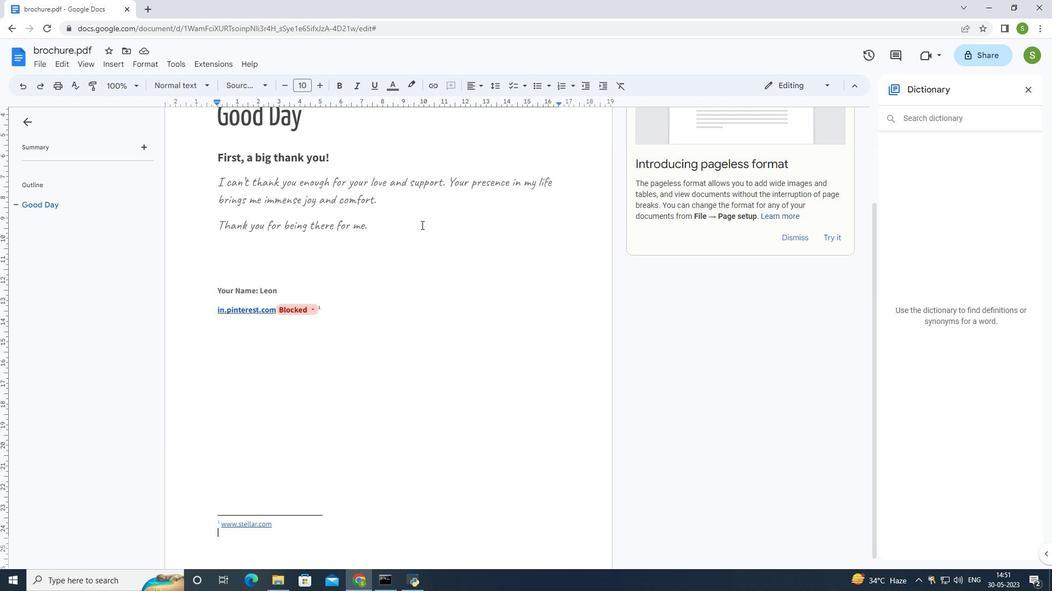 
Action: Mouse scrolled (421, 225) with delta (0, 0)
Screenshot: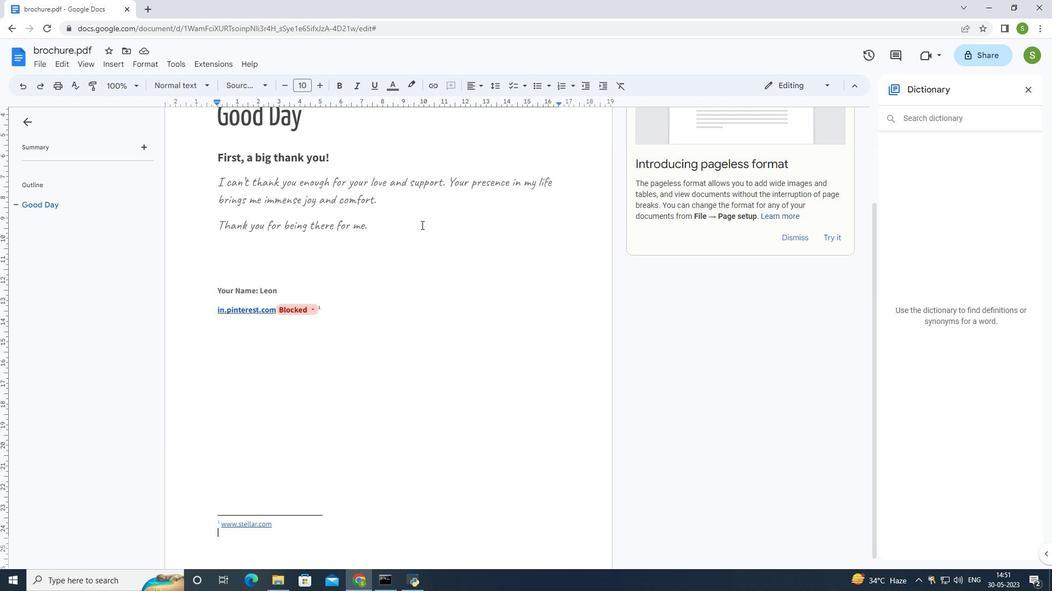 
Action: Mouse scrolled (421, 225) with delta (0, 0)
Screenshot: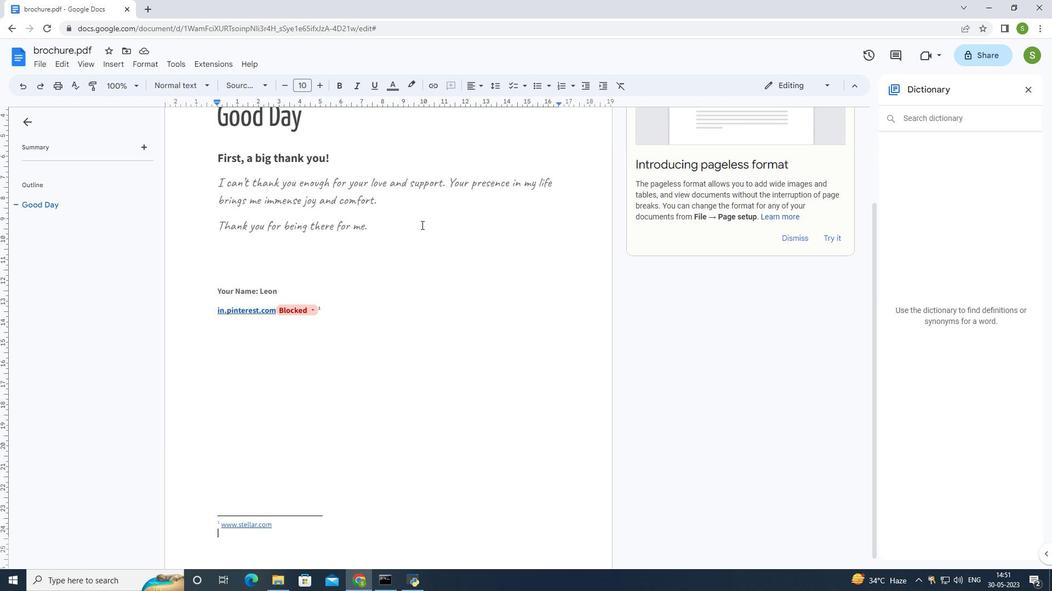 
Action: Mouse moved to (953, 116)
Screenshot: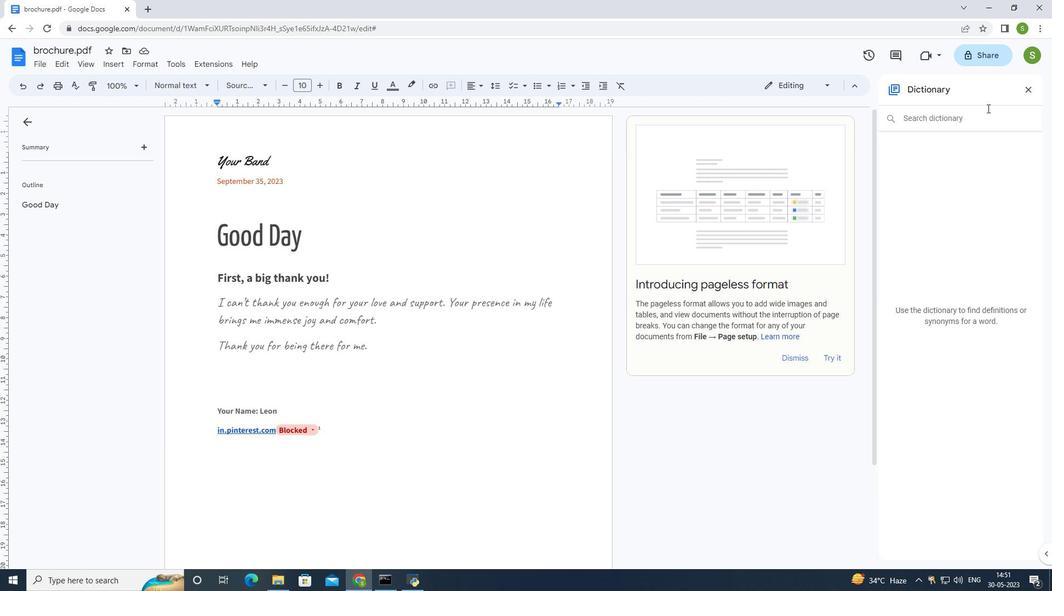 
Action: Mouse pressed left at (953, 116)
Screenshot: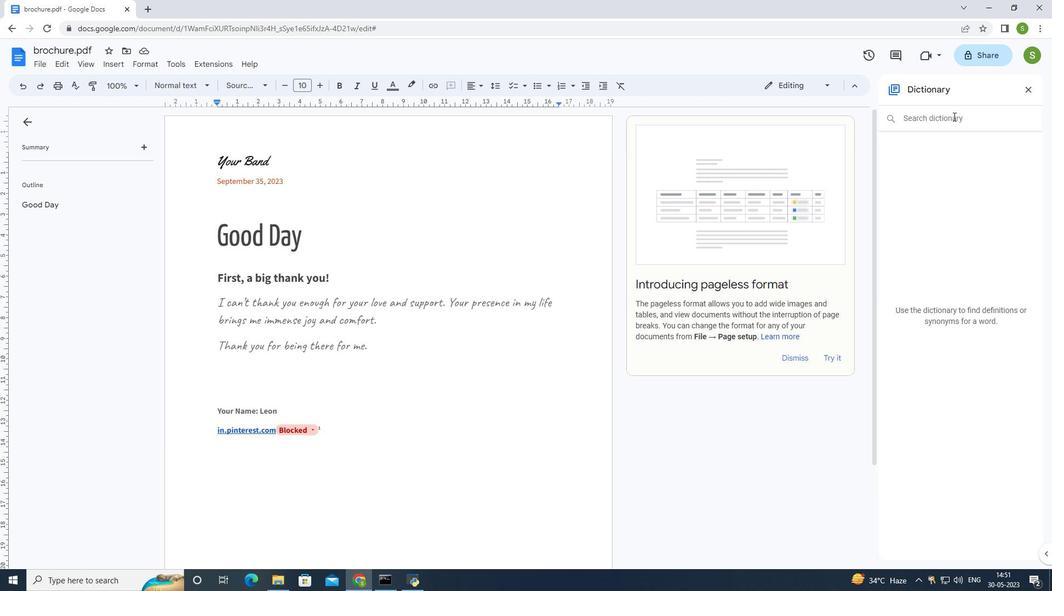 
Action: Mouse moved to (876, 161)
Screenshot: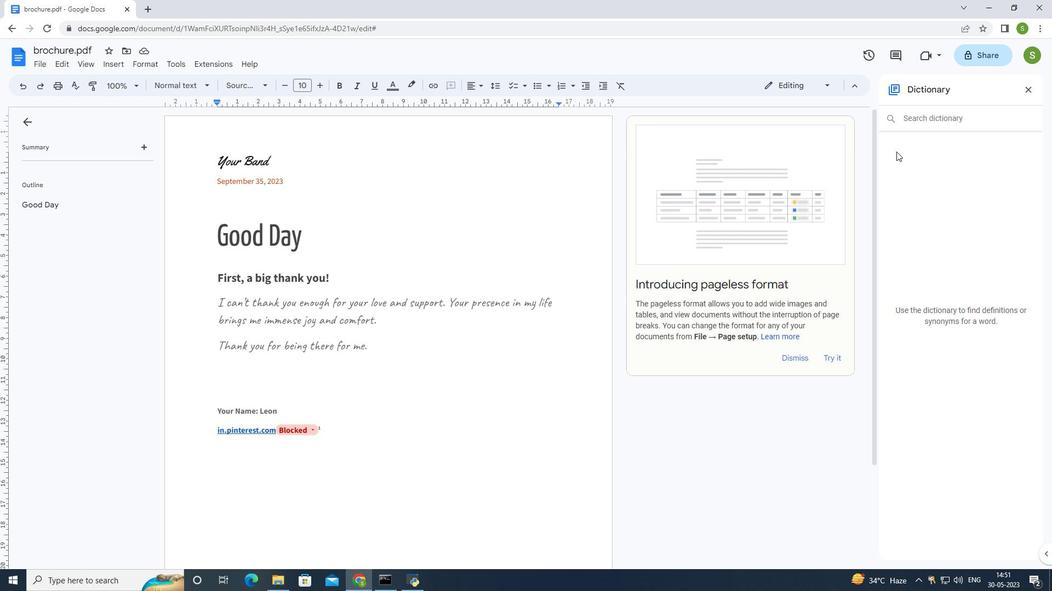
Action: Key pressed <Key.shift>Enough
Screenshot: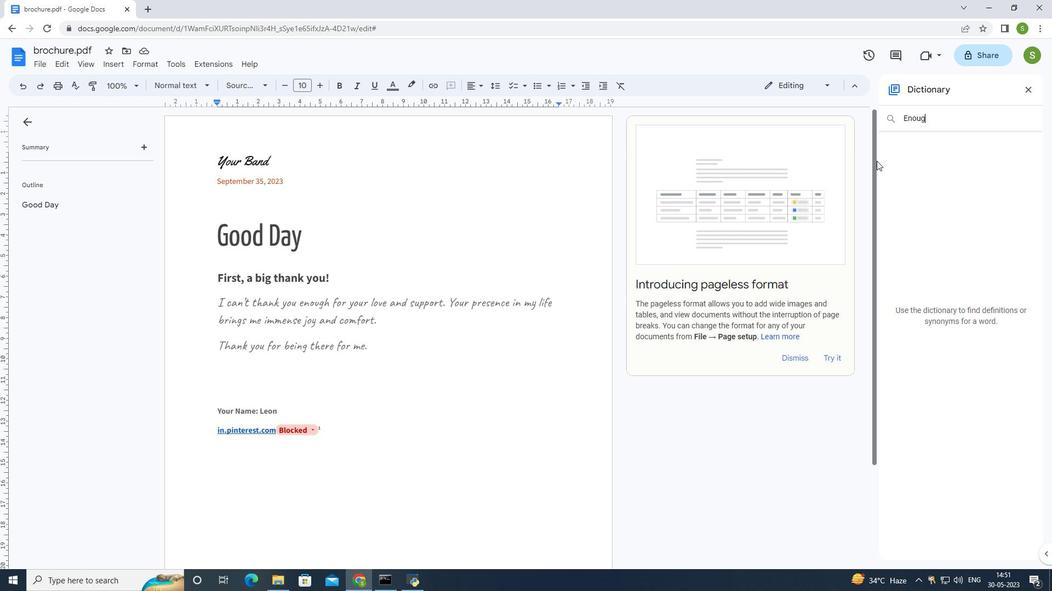 
Action: Mouse moved to (942, 152)
Screenshot: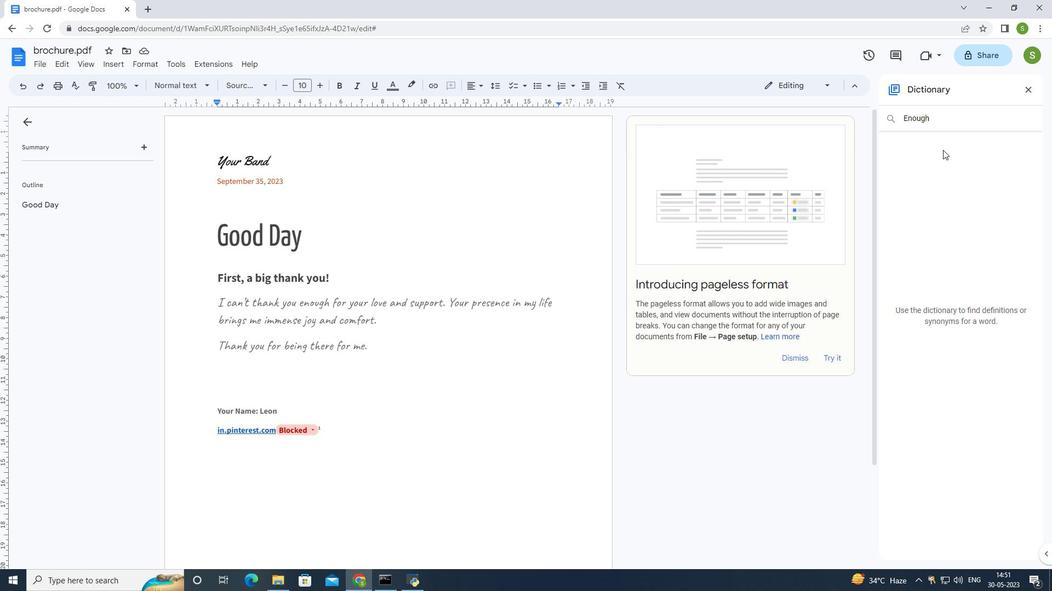 
Action: Key pressed <Key.enter>
Screenshot: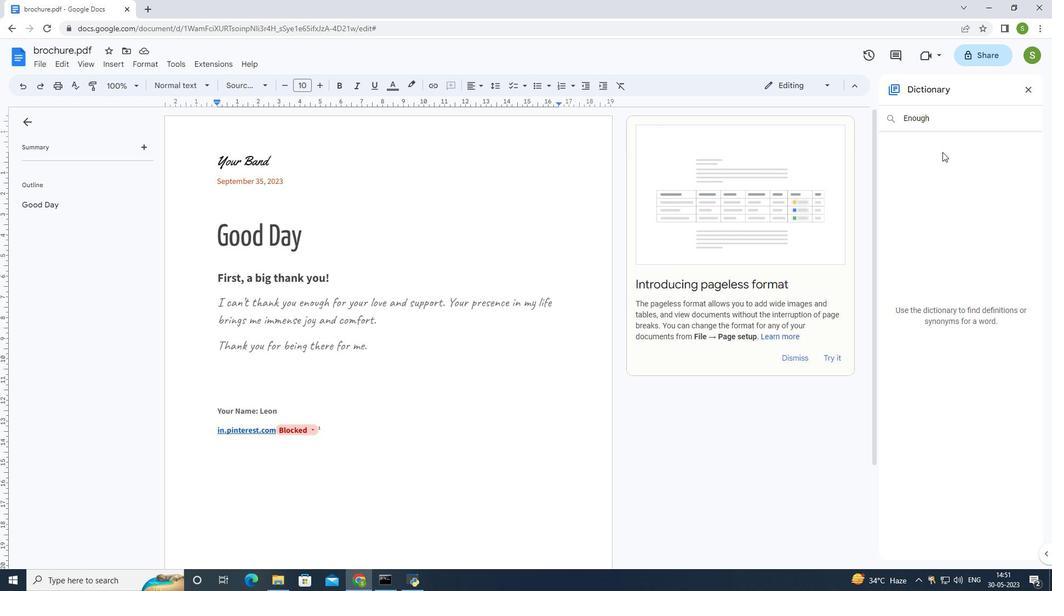 
Action: Mouse moved to (175, 66)
Screenshot: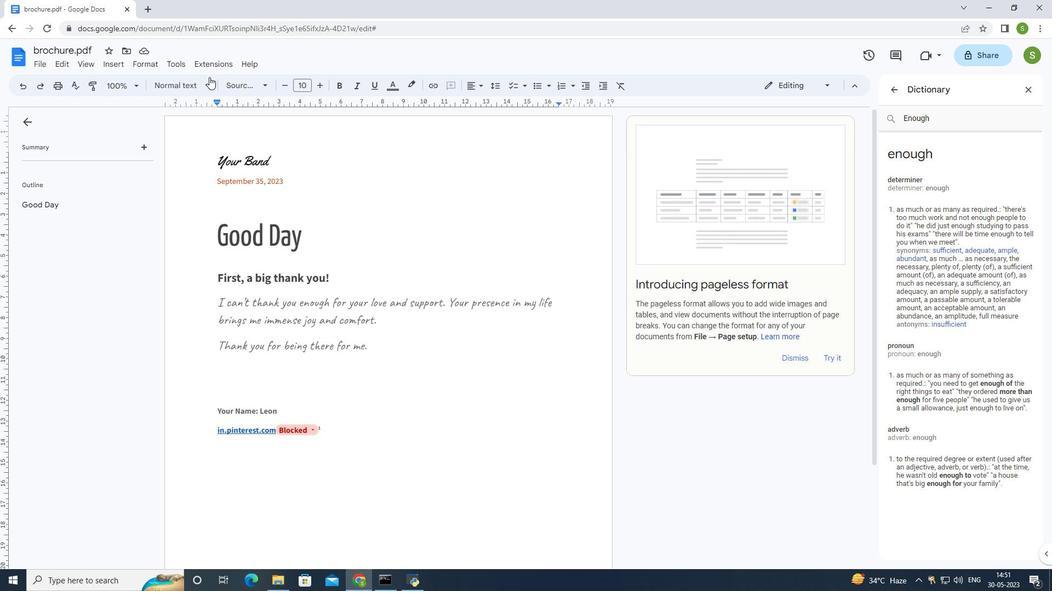 
Action: Mouse pressed left at (175, 66)
Screenshot: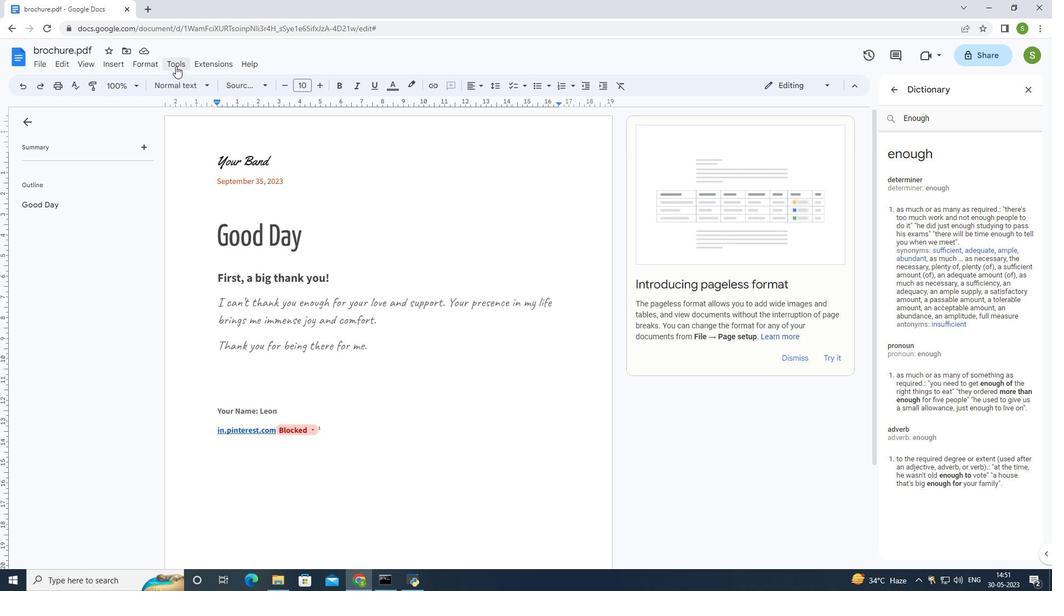 
Action: Mouse moved to (247, 100)
Screenshot: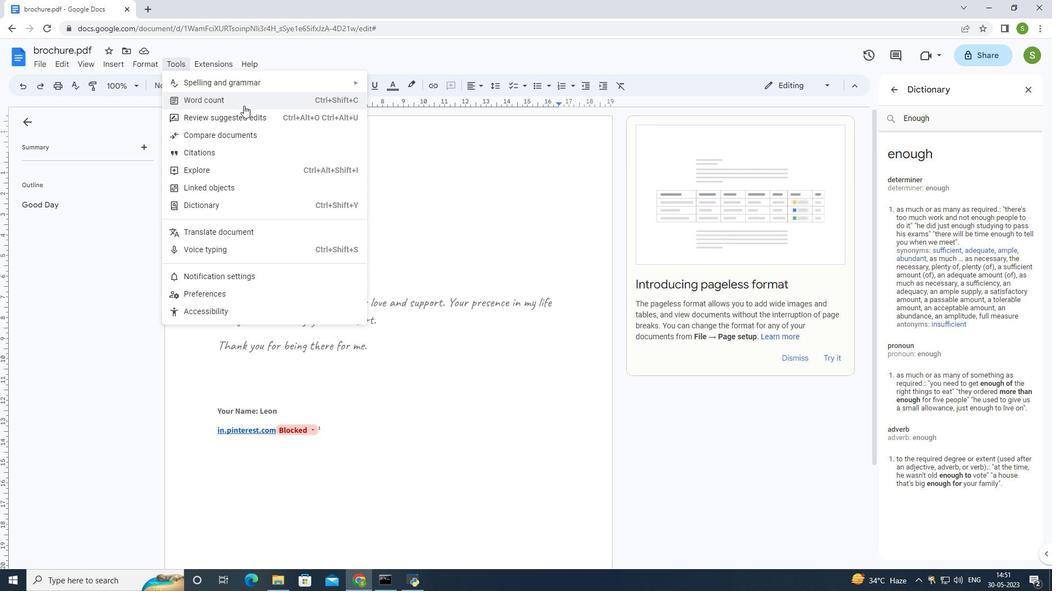 
Action: Mouse pressed left at (247, 100)
Screenshot: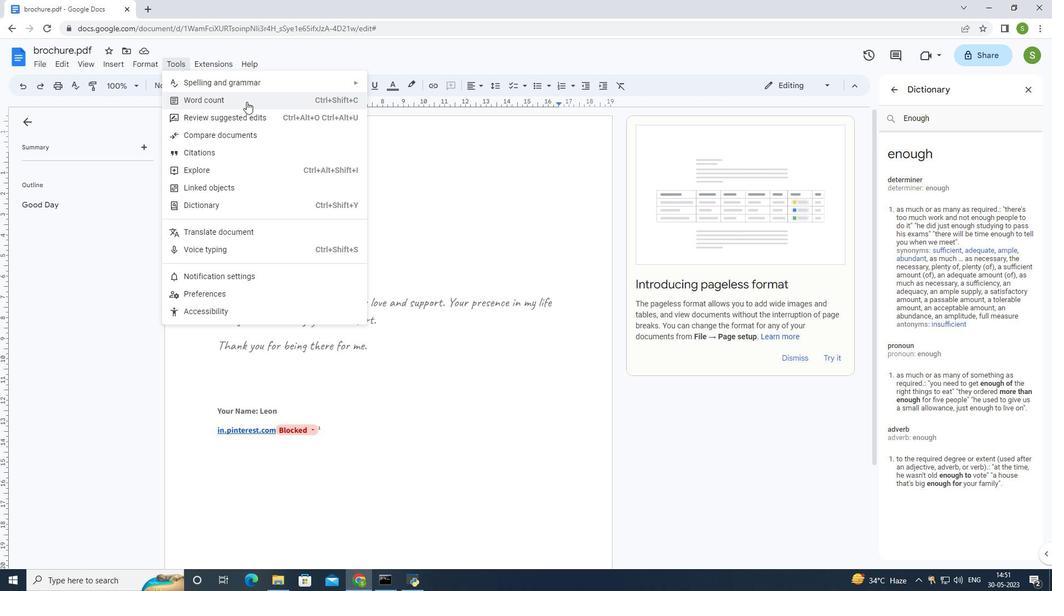 
Action: Mouse moved to (518, 271)
Screenshot: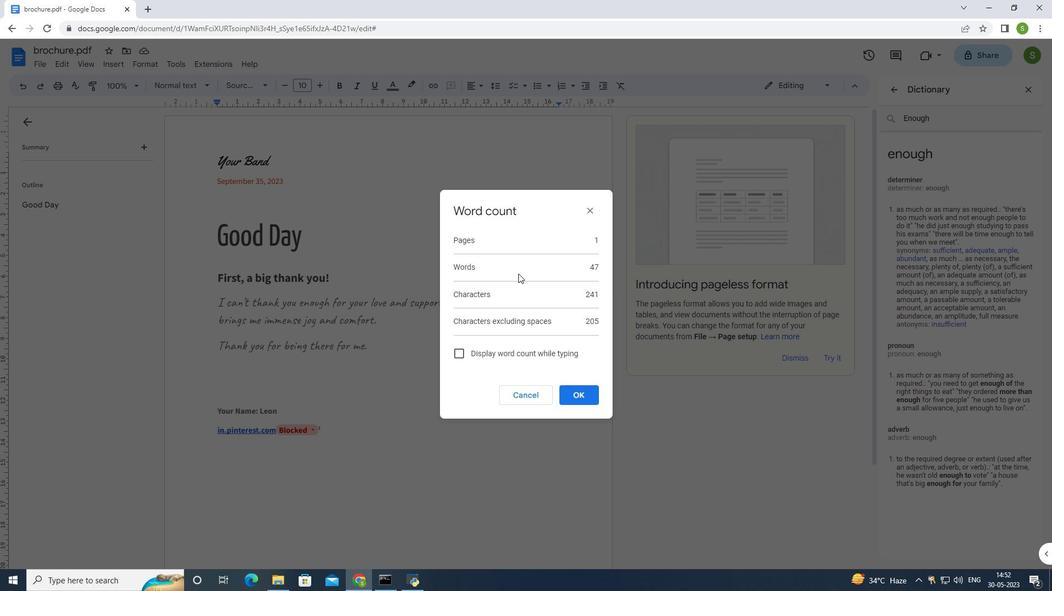 
Action: Mouse pressed left at (518, 271)
Screenshot: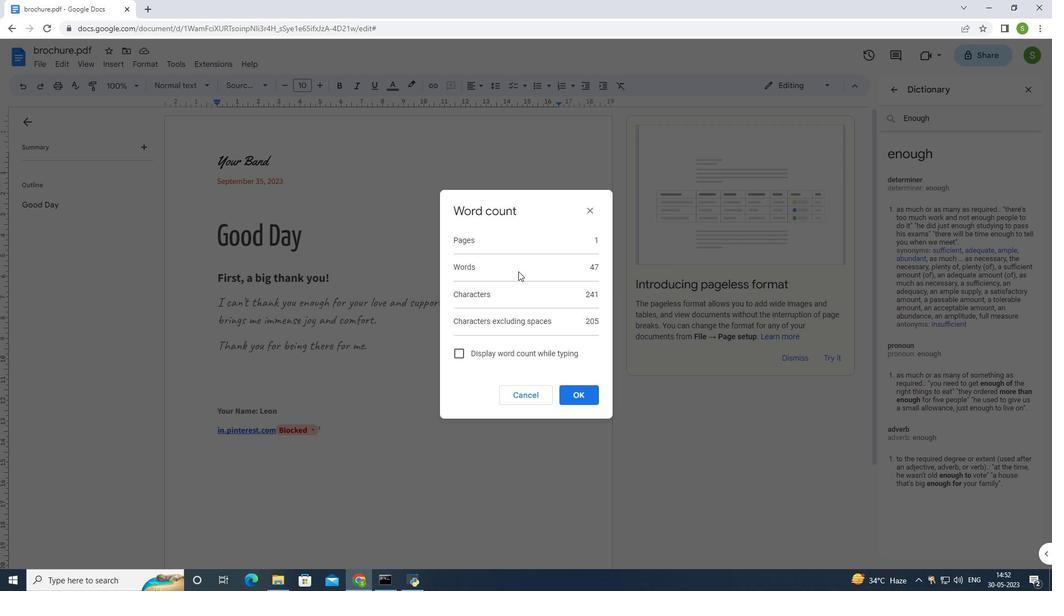 
Action: Mouse moved to (592, 270)
Screenshot: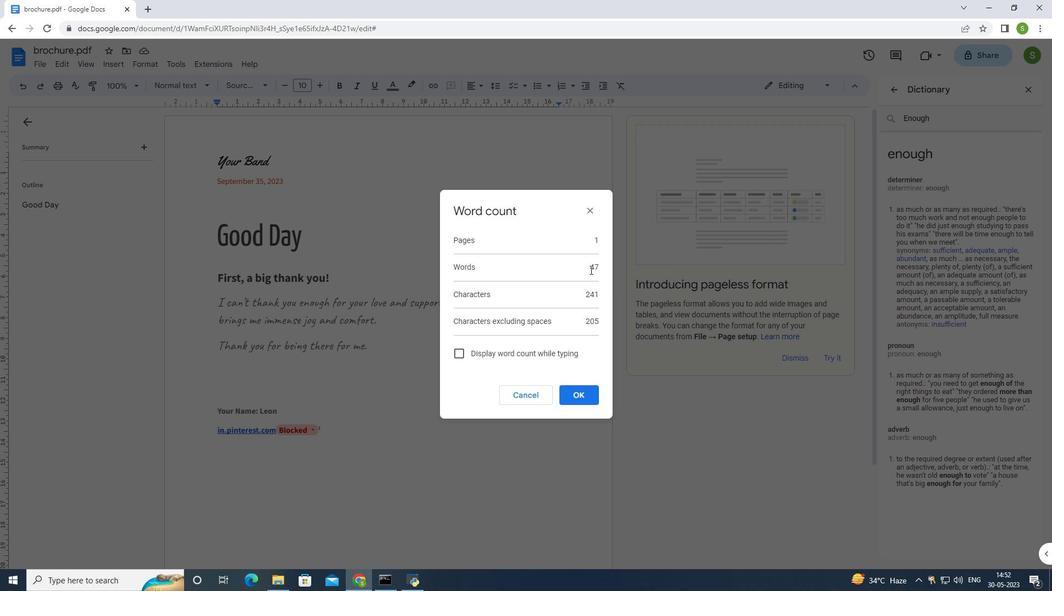 
Action: Mouse pressed left at (592, 270)
Screenshot: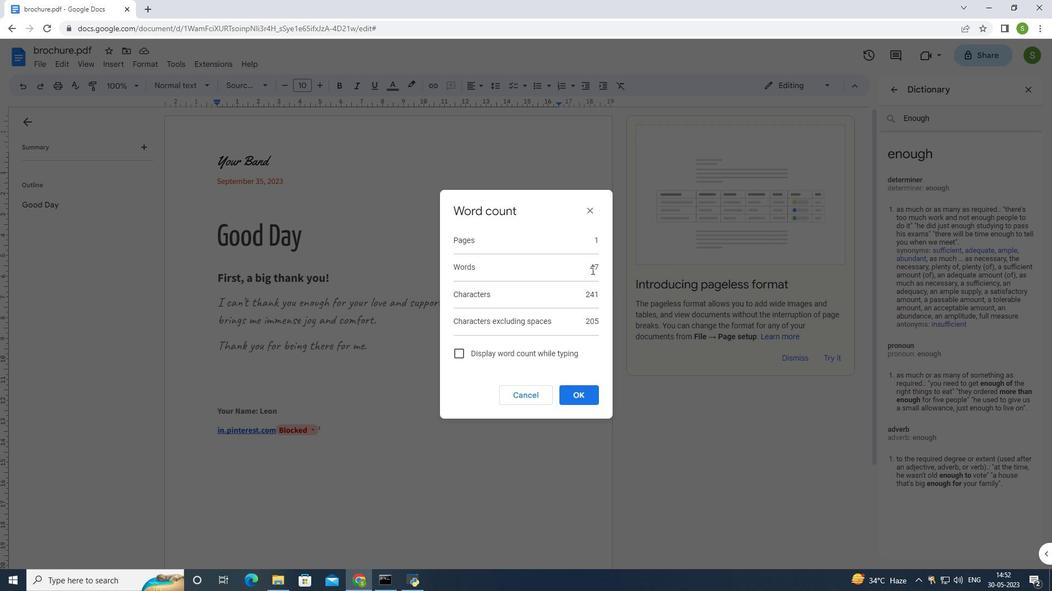 
Action: Mouse moved to (530, 258)
Screenshot: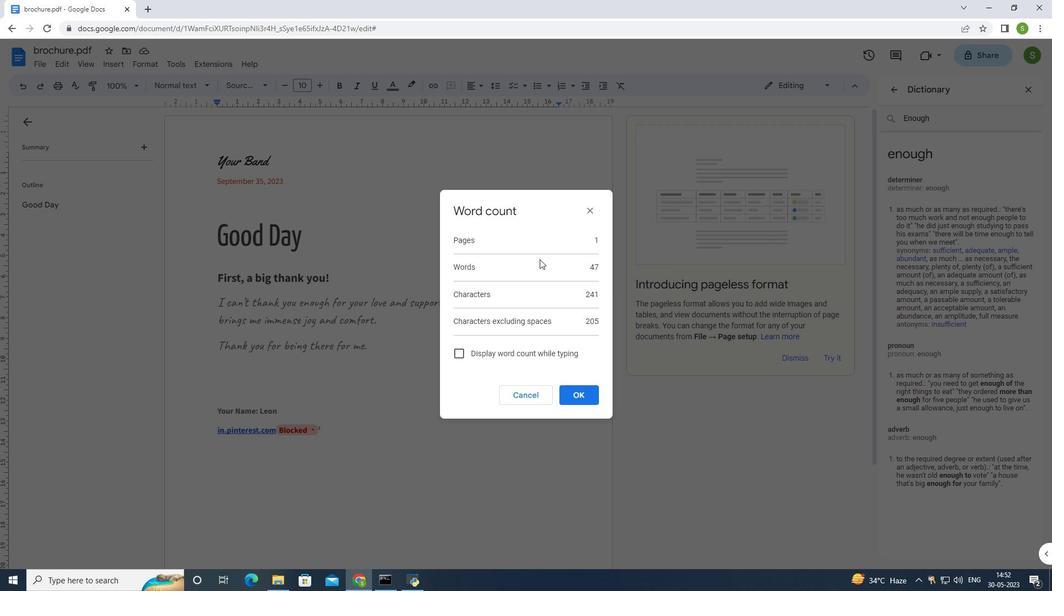 
Action: Mouse pressed left at (530, 258)
Screenshot: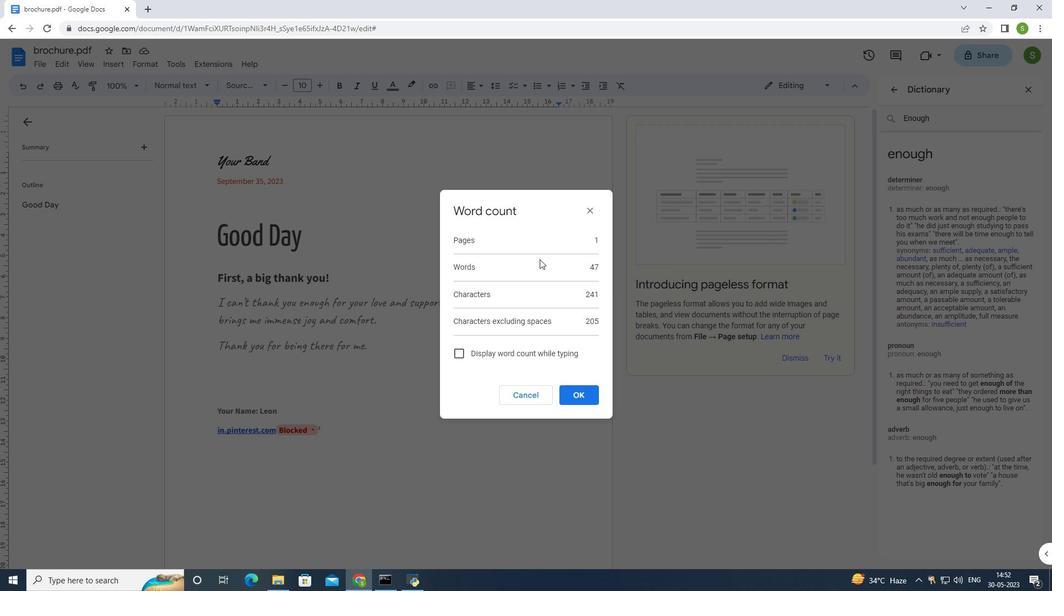 
Action: Mouse moved to (493, 267)
Screenshot: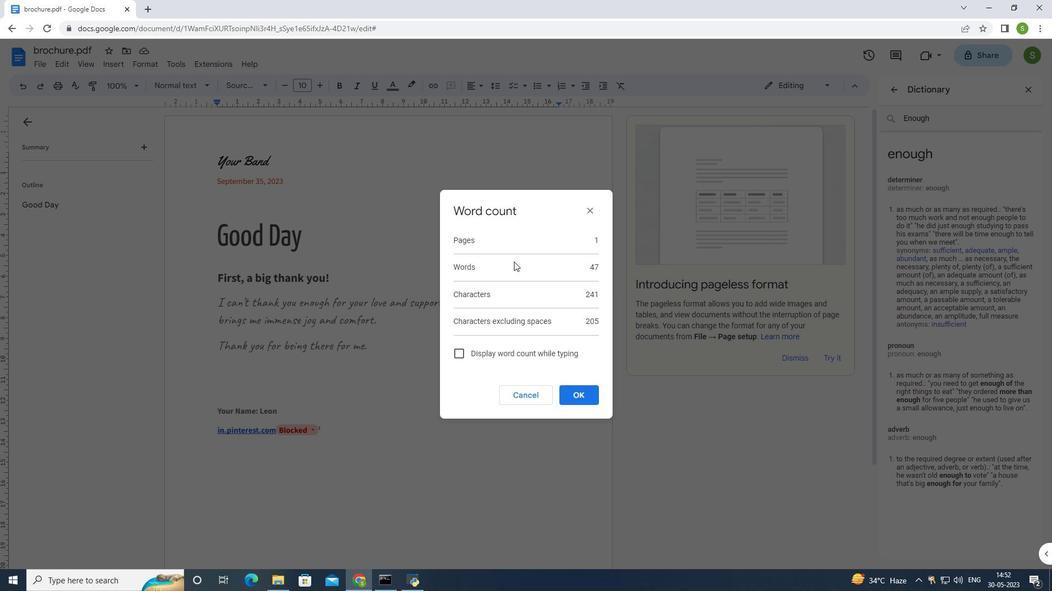 
Action: Mouse pressed left at (493, 267)
Screenshot: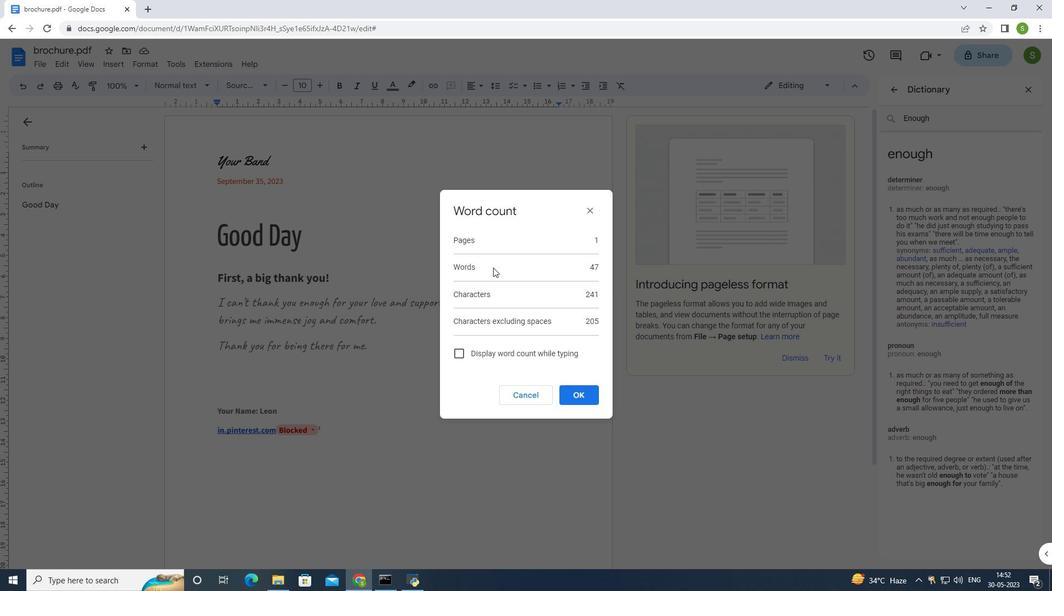 
Action: Mouse moved to (471, 266)
Screenshot: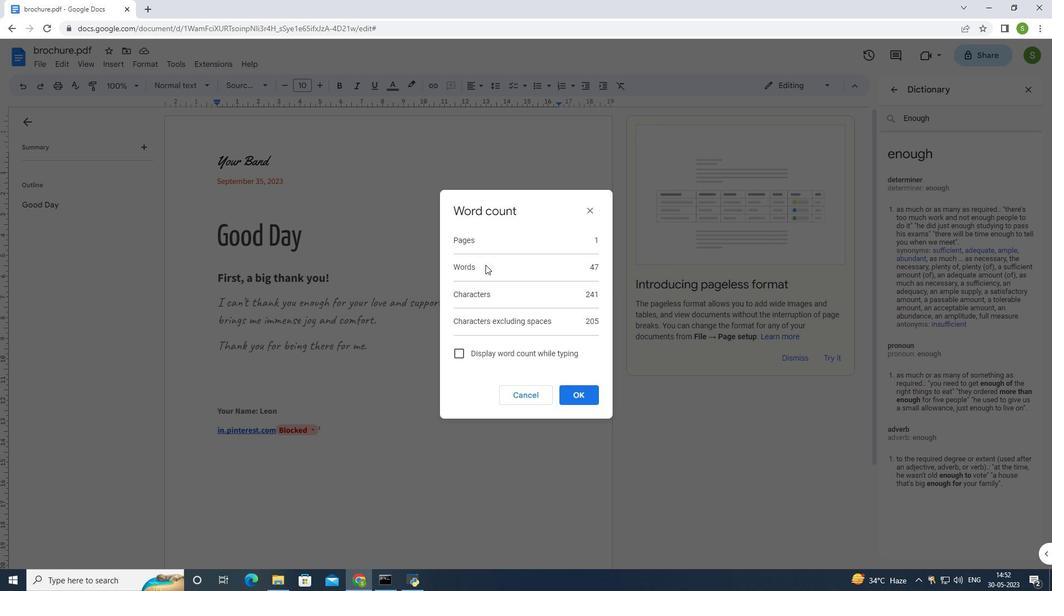 
Action: Mouse pressed left at (471, 266)
Screenshot: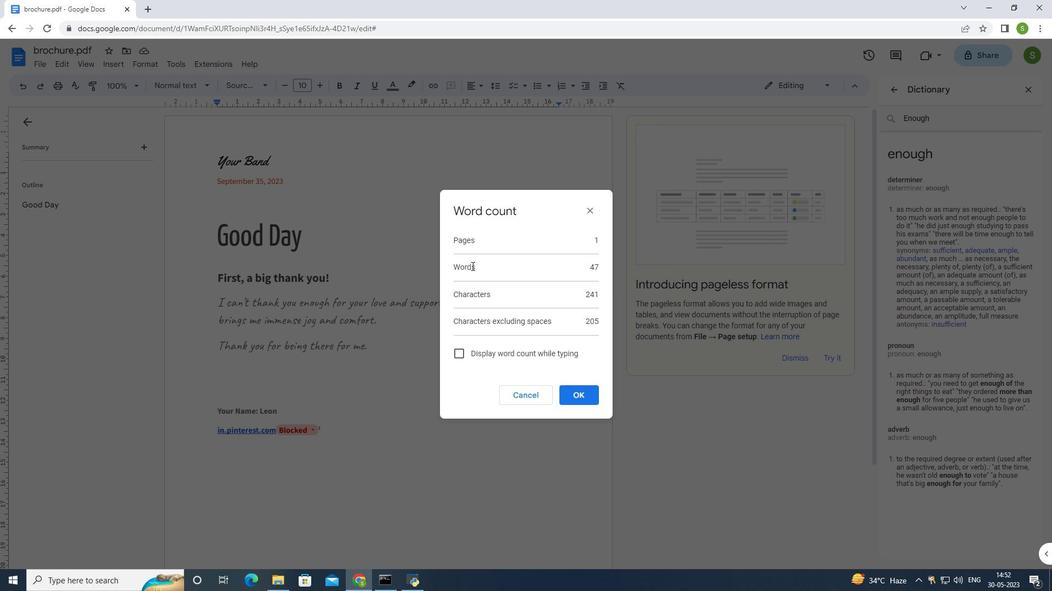 
Action: Mouse moved to (458, 352)
Screenshot: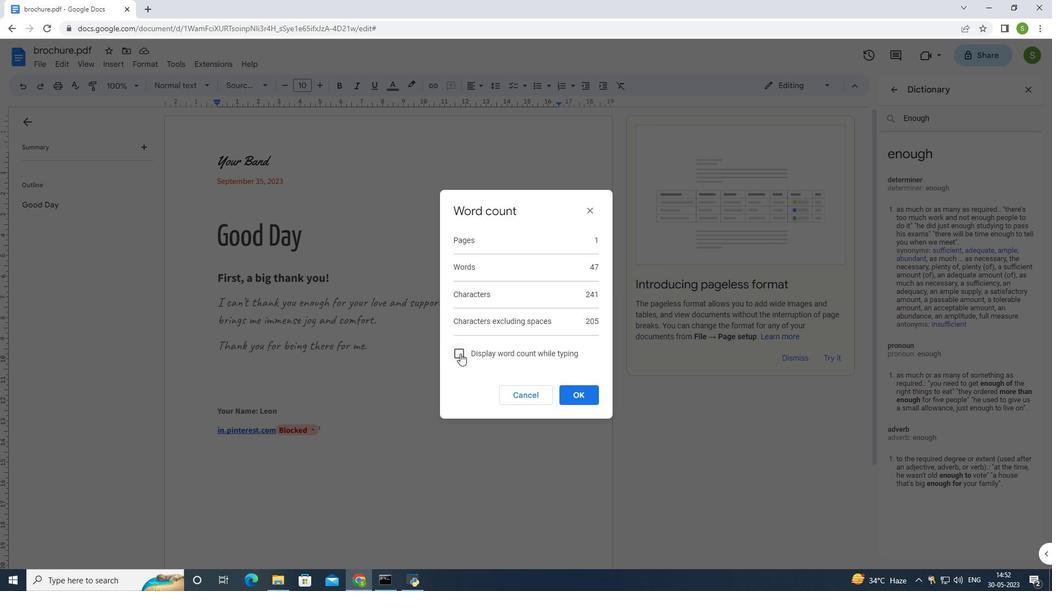 
Action: Mouse pressed left at (458, 352)
Screenshot: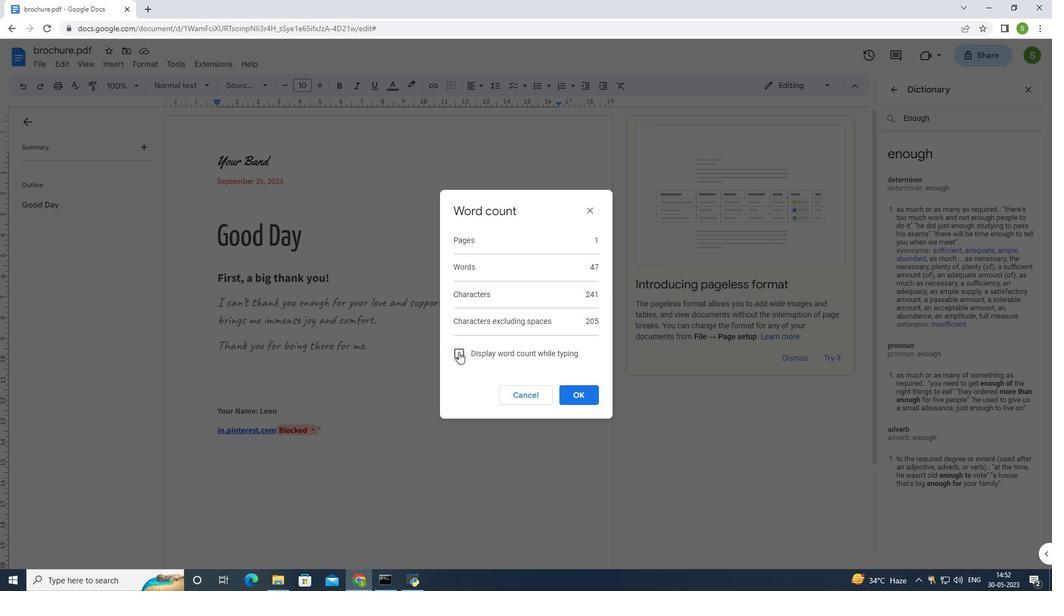 
Action: Mouse moved to (572, 395)
Screenshot: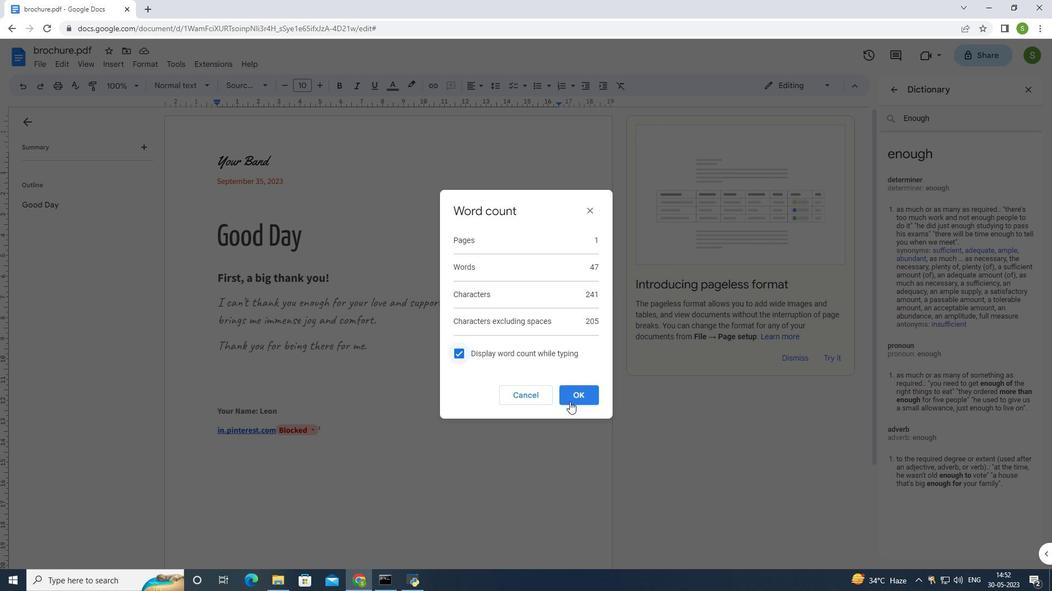 
Action: Mouse pressed left at (572, 395)
Screenshot: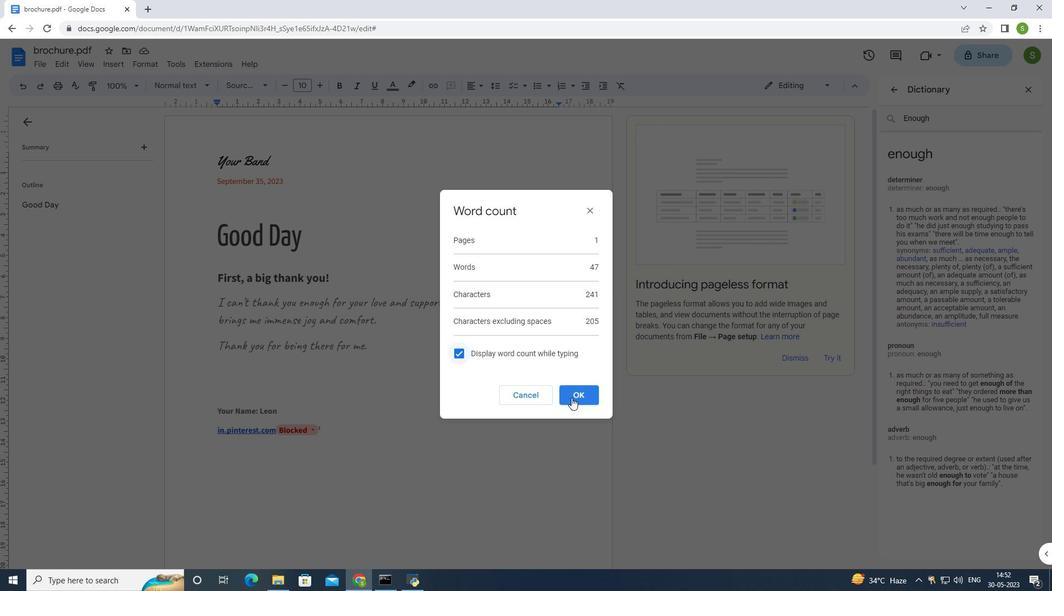 
Action: Mouse moved to (559, 377)
Screenshot: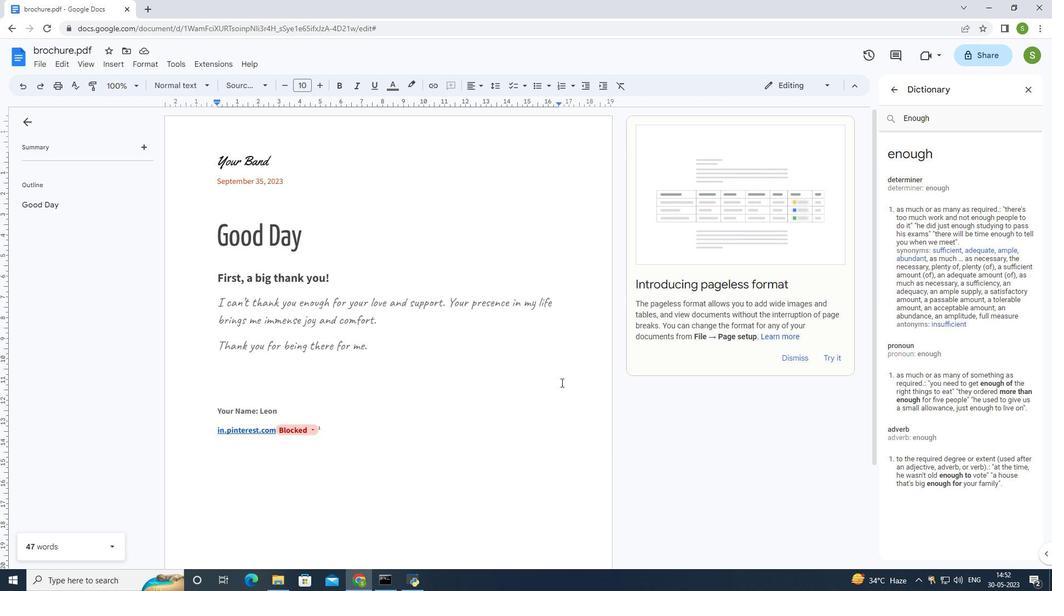 
Action: Key pressed ctrl+S
Screenshot: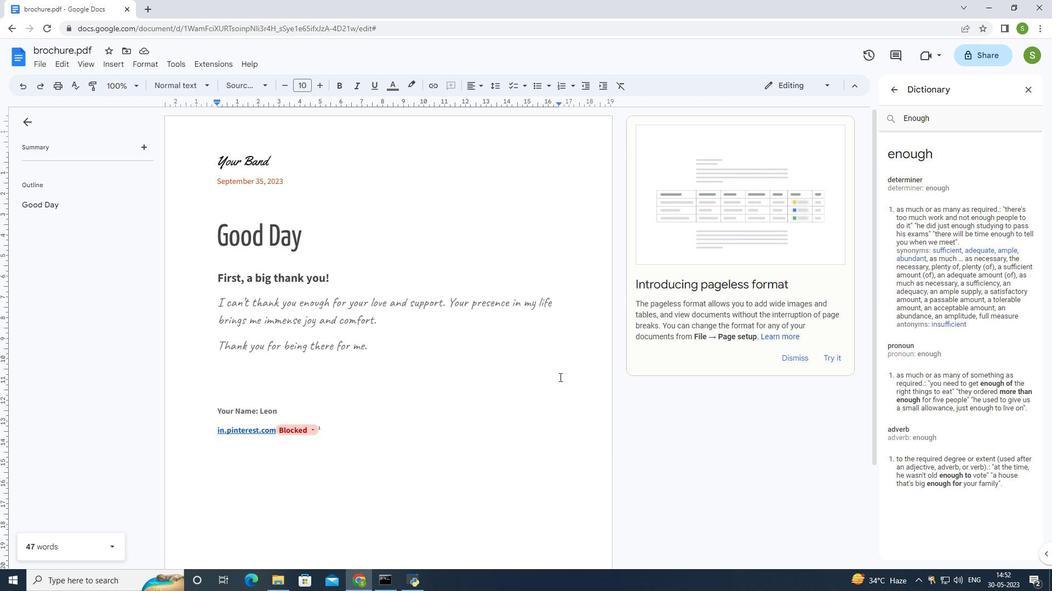 
Action: Mouse moved to (559, 376)
Screenshot: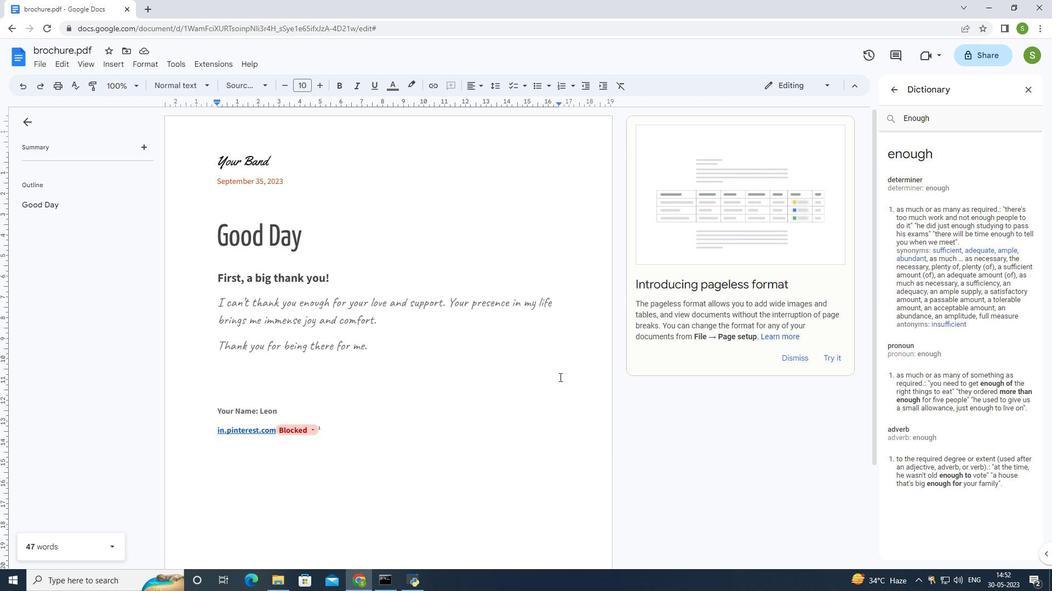 
